 Task: Use the formula "MAXA" in spreadsheet "Project portfolio".
Action: Mouse moved to (736, 90)
Screenshot: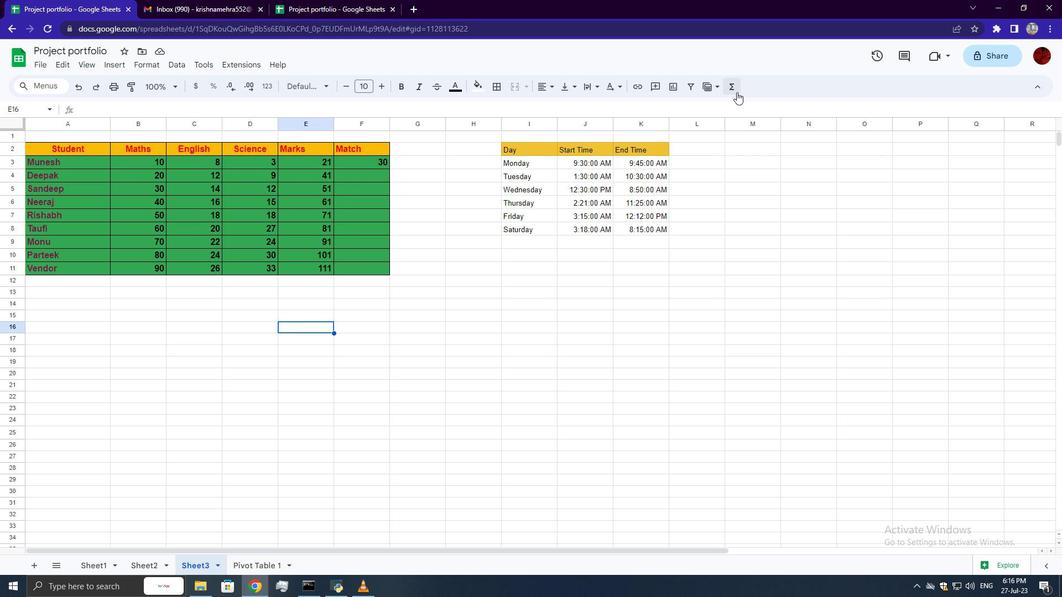 
Action: Mouse pressed left at (736, 90)
Screenshot: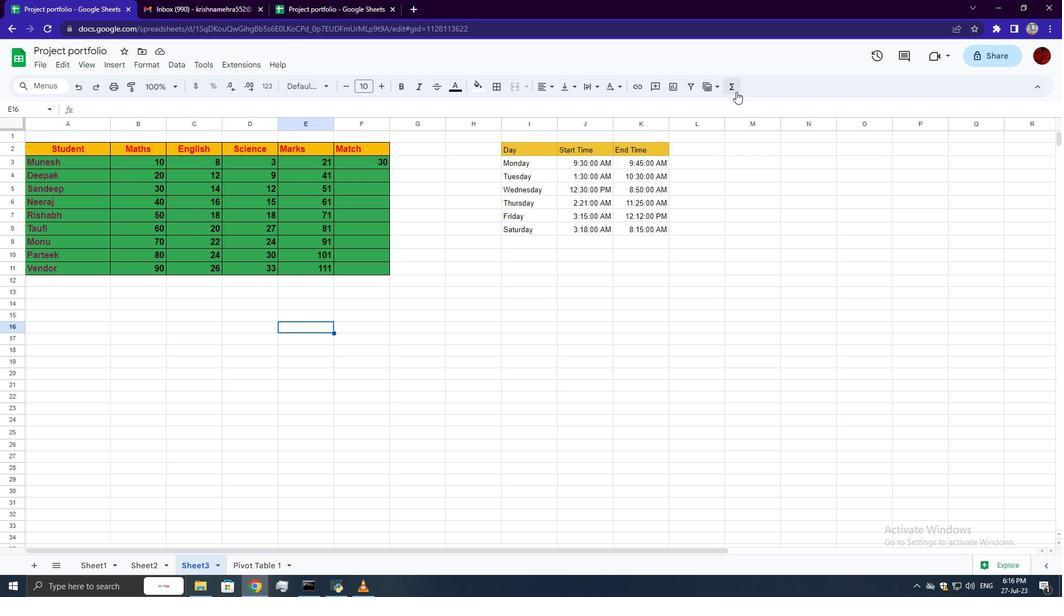 
Action: Mouse moved to (893, 206)
Screenshot: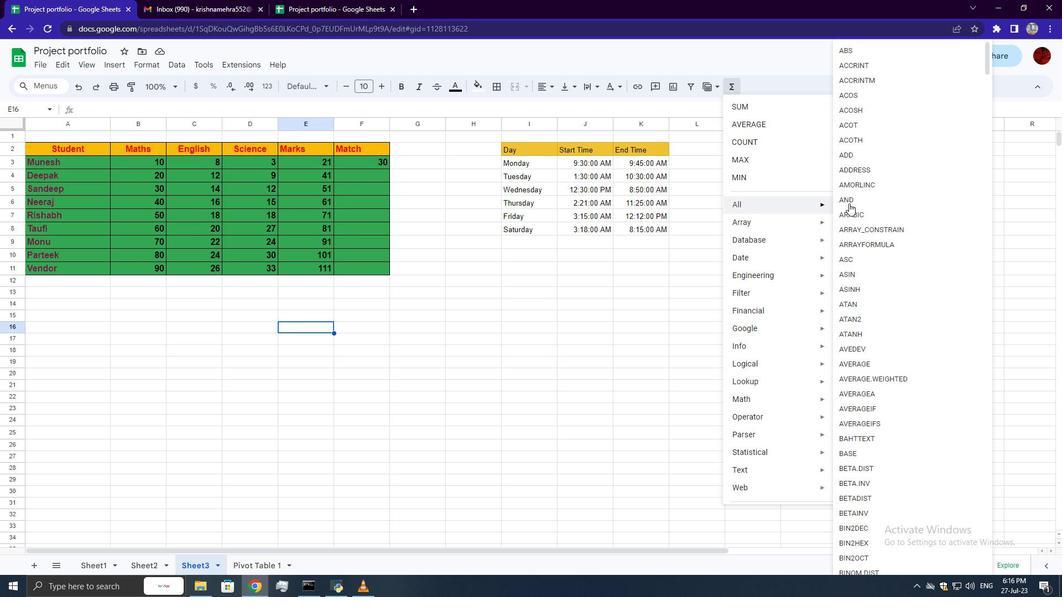 
Action: Mouse scrolled (893, 206) with delta (0, 0)
Screenshot: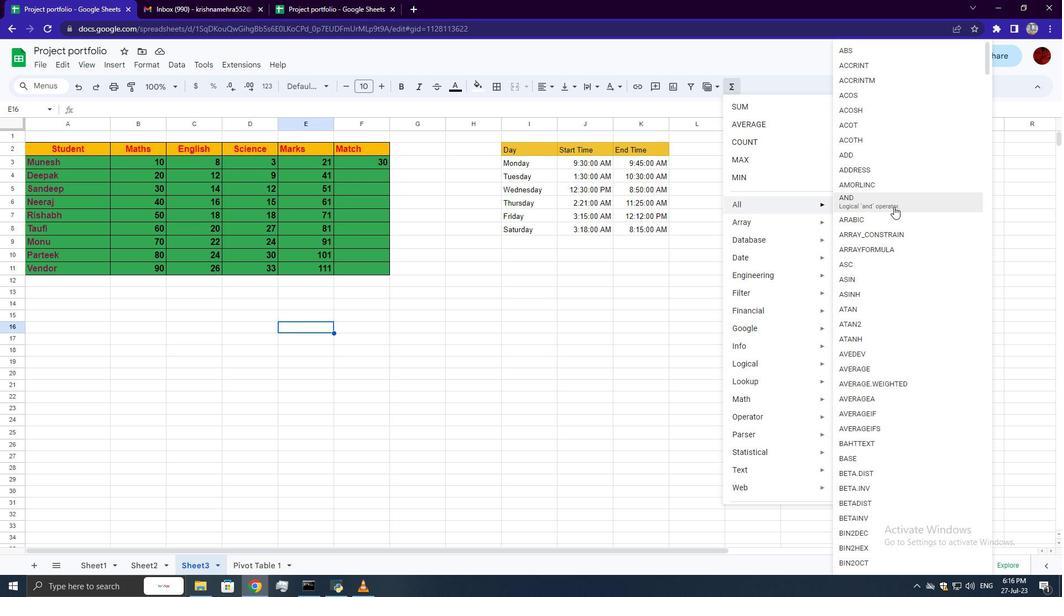 
Action: Mouse scrolled (893, 206) with delta (0, 0)
Screenshot: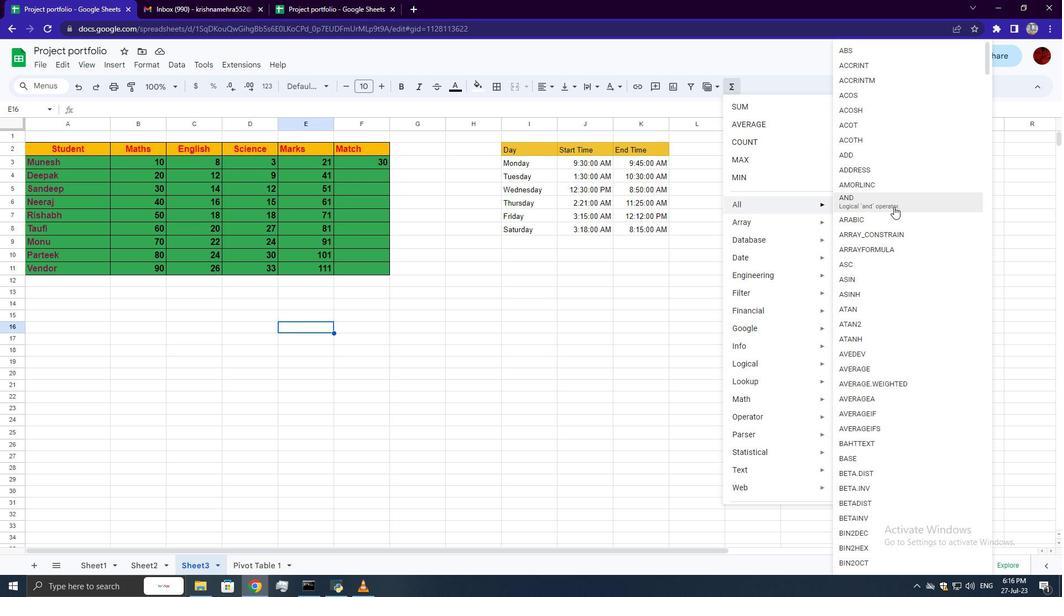 
Action: Mouse scrolled (893, 206) with delta (0, 0)
Screenshot: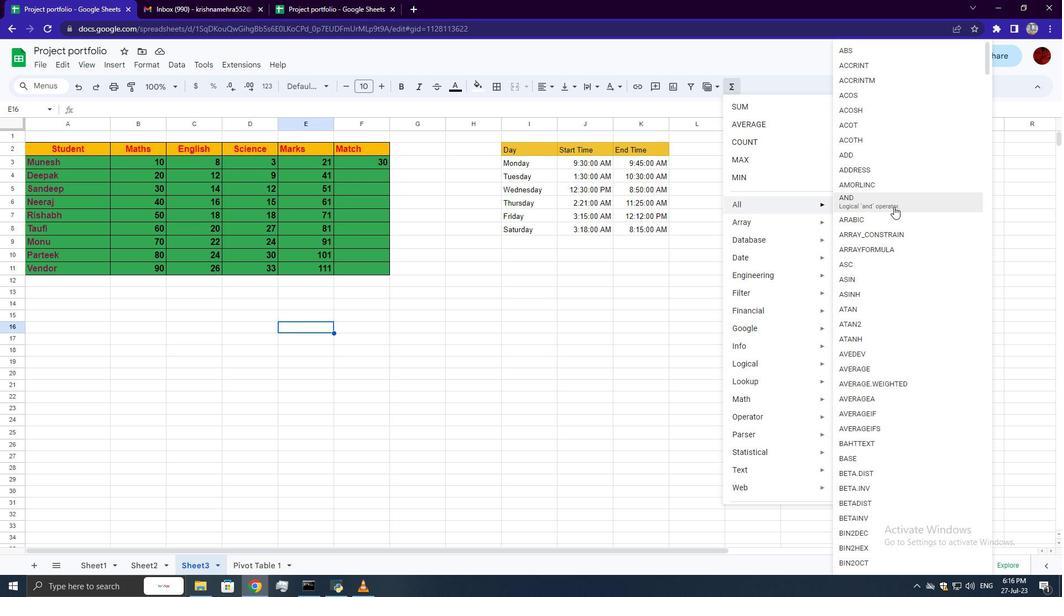 
Action: Mouse scrolled (893, 206) with delta (0, 0)
Screenshot: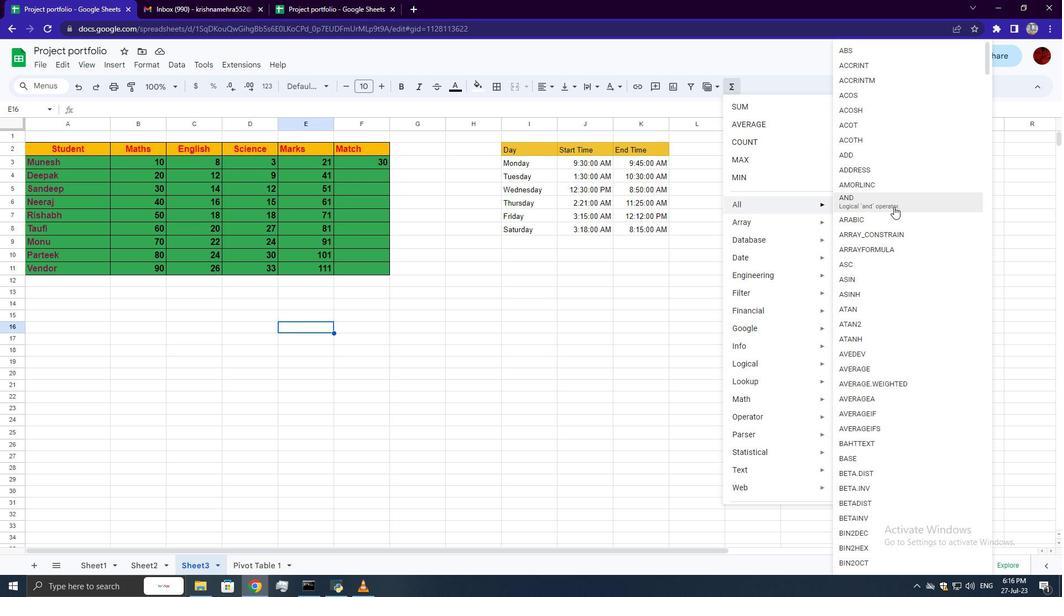 
Action: Mouse scrolled (893, 206) with delta (0, 0)
Screenshot: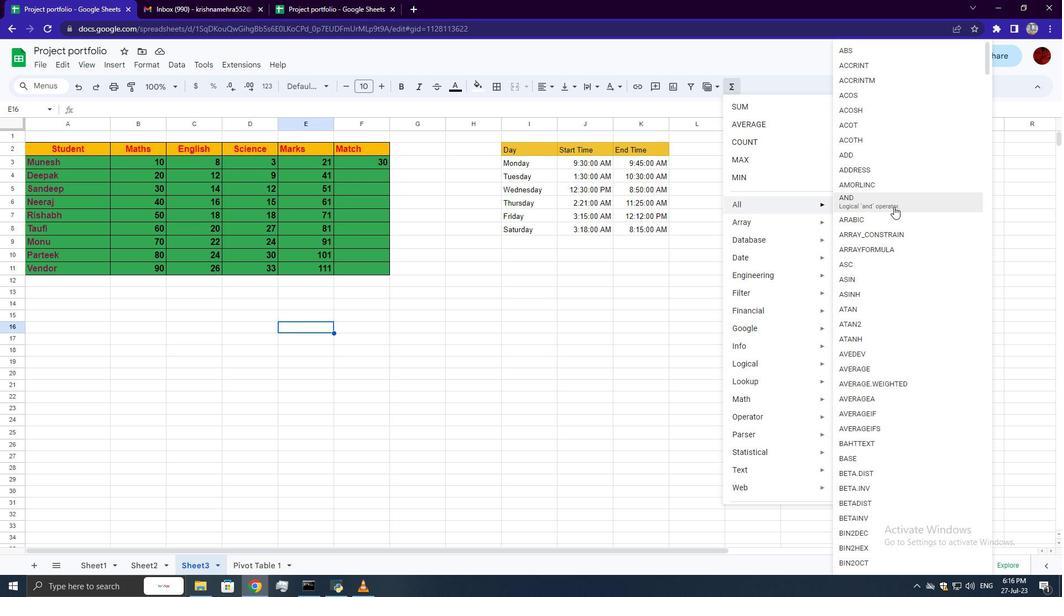 
Action: Mouse scrolled (893, 206) with delta (0, 0)
Screenshot: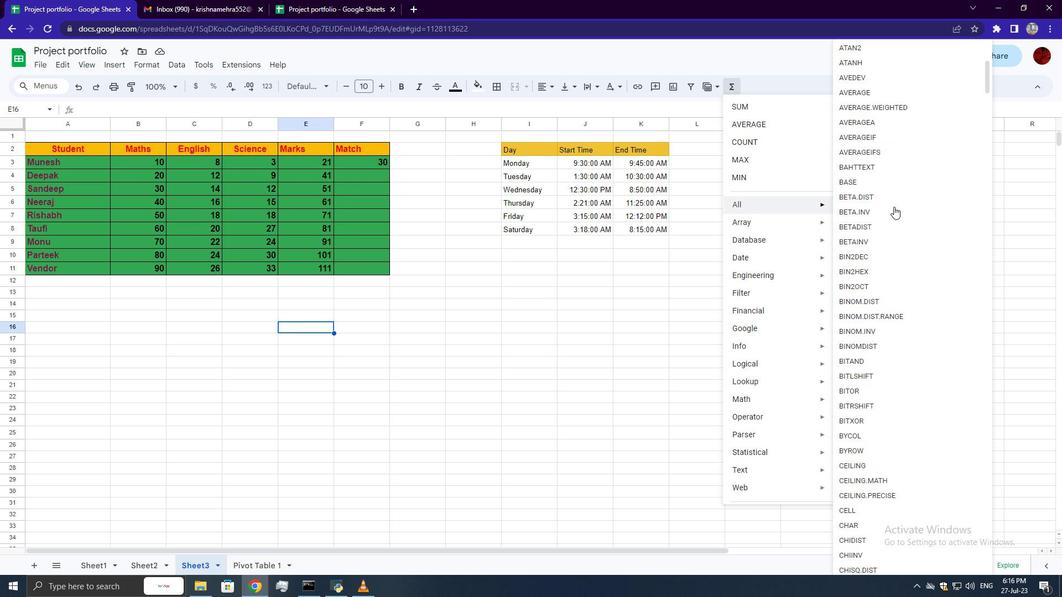 
Action: Mouse scrolled (893, 206) with delta (0, 0)
Screenshot: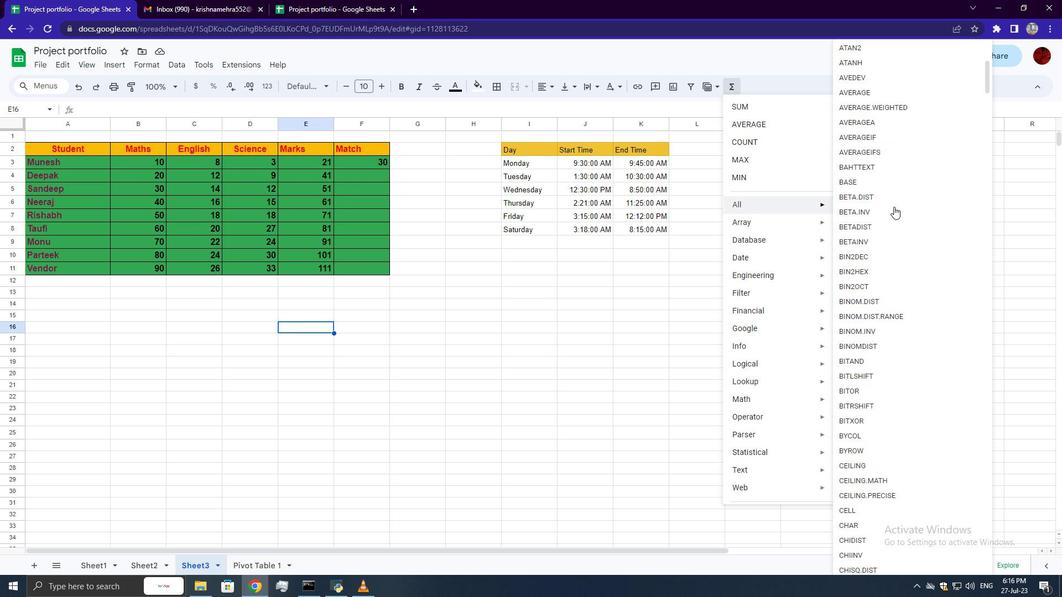 
Action: Mouse scrolled (893, 206) with delta (0, 0)
Screenshot: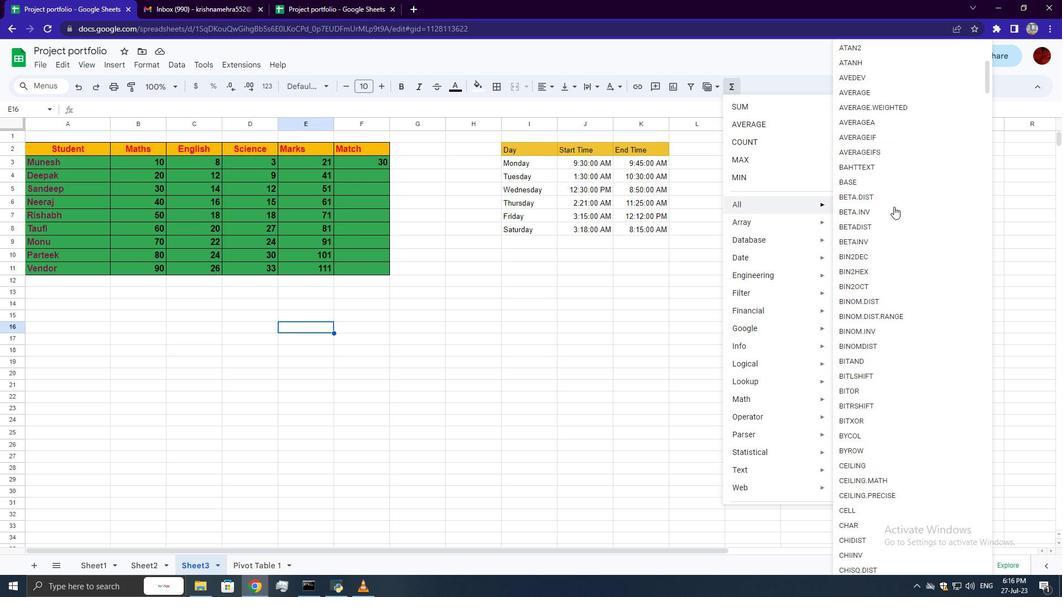 
Action: Mouse scrolled (893, 206) with delta (0, 0)
Screenshot: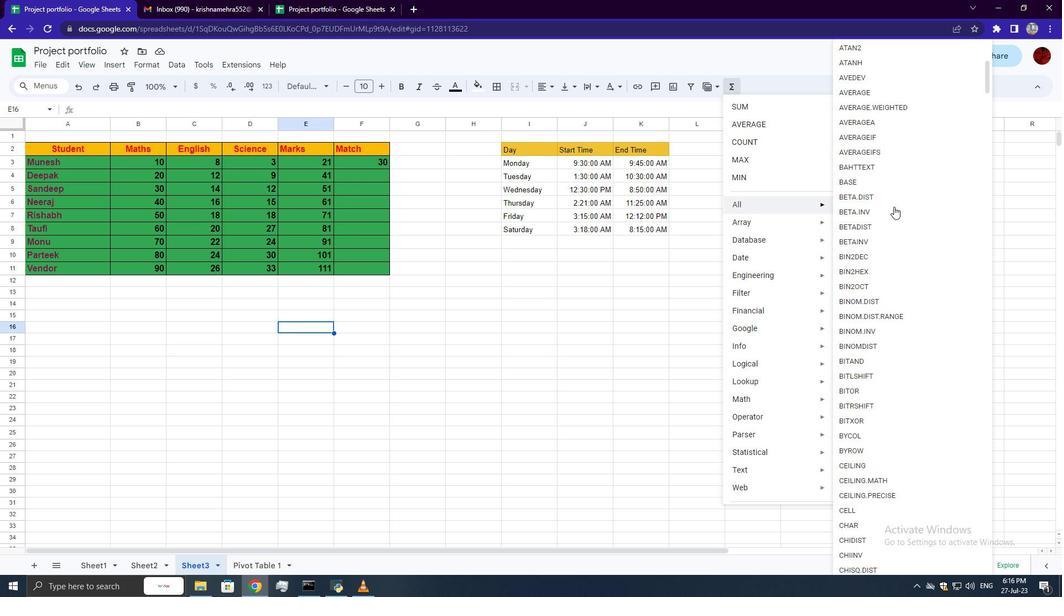 
Action: Mouse scrolled (893, 206) with delta (0, 0)
Screenshot: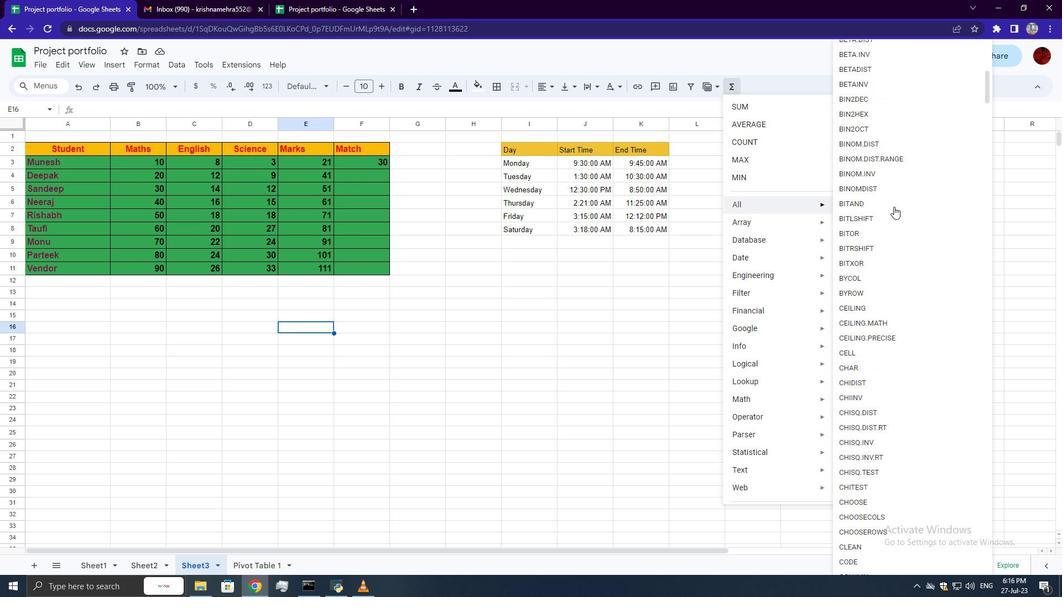 
Action: Mouse scrolled (893, 206) with delta (0, 0)
Screenshot: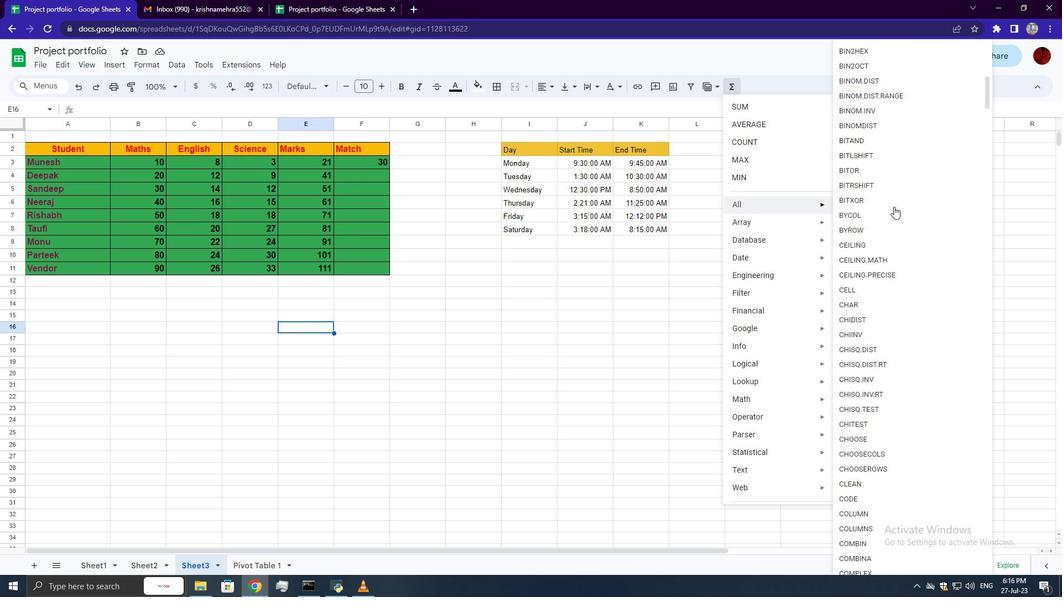 
Action: Mouse scrolled (893, 206) with delta (0, 0)
Screenshot: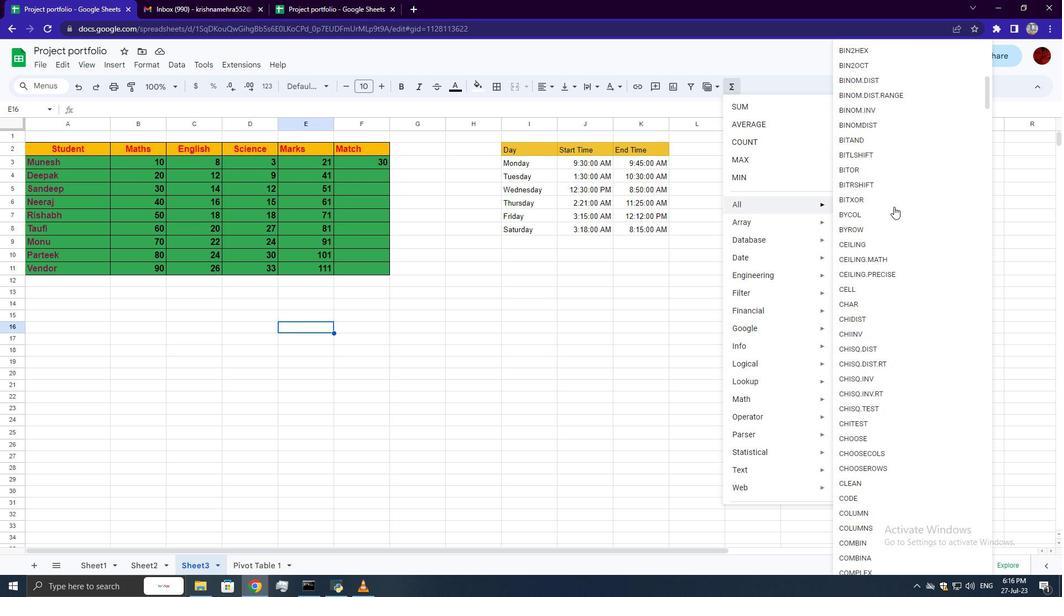 
Action: Mouse scrolled (893, 206) with delta (0, 0)
Screenshot: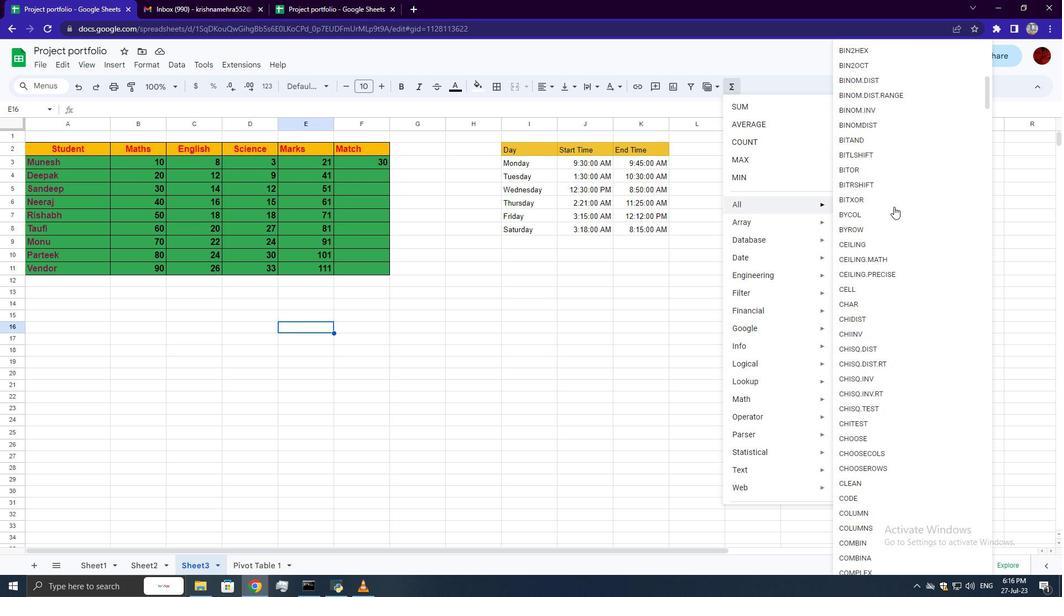 
Action: Mouse scrolled (893, 206) with delta (0, 0)
Screenshot: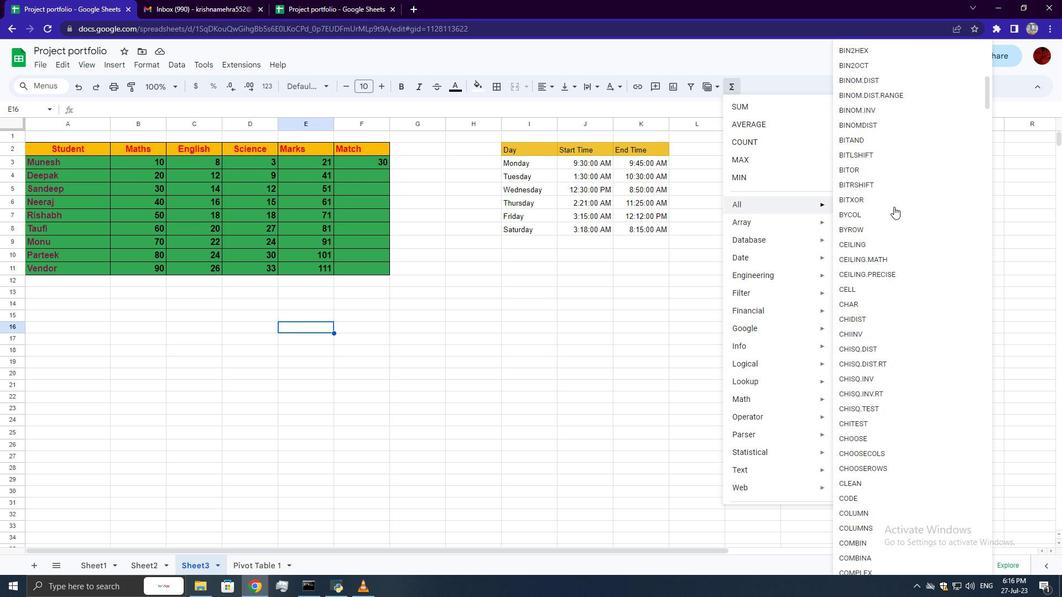 
Action: Mouse scrolled (893, 206) with delta (0, 0)
Screenshot: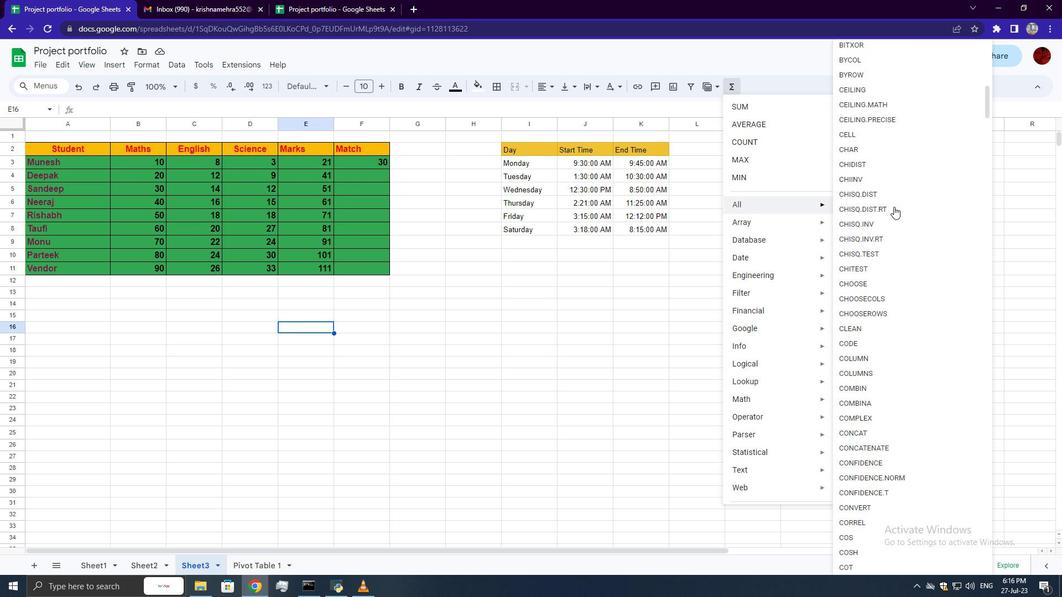 
Action: Mouse scrolled (893, 206) with delta (0, 0)
Screenshot: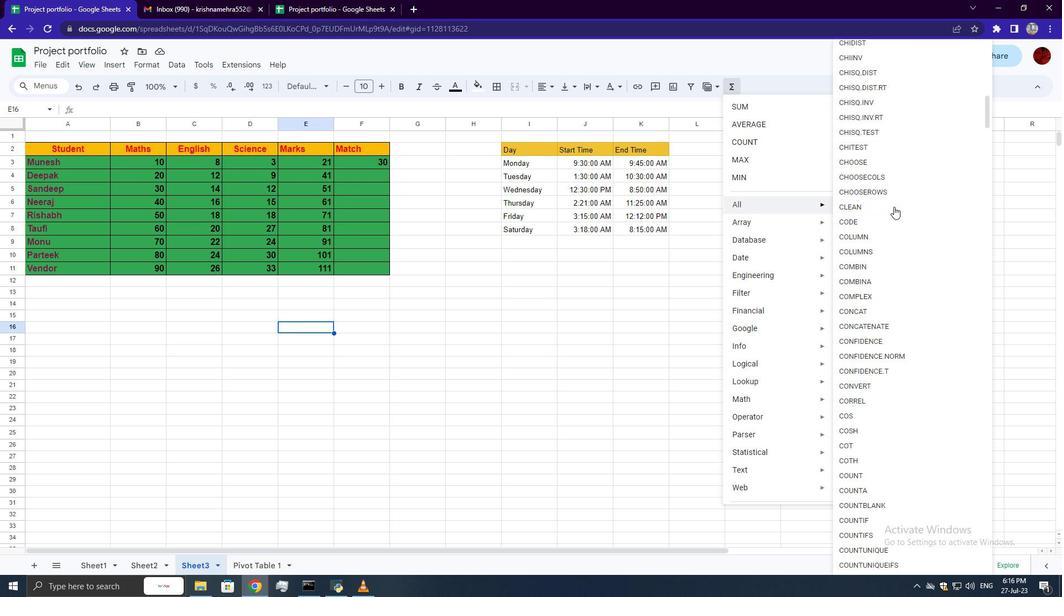 
Action: Mouse scrolled (893, 206) with delta (0, 0)
Screenshot: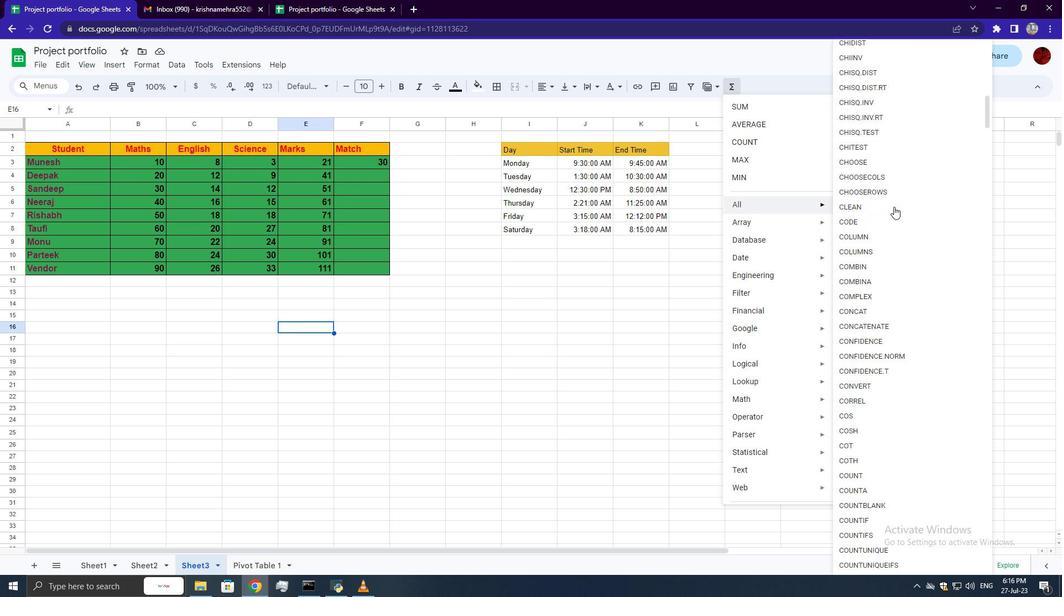 
Action: Mouse scrolled (893, 206) with delta (0, 0)
Screenshot: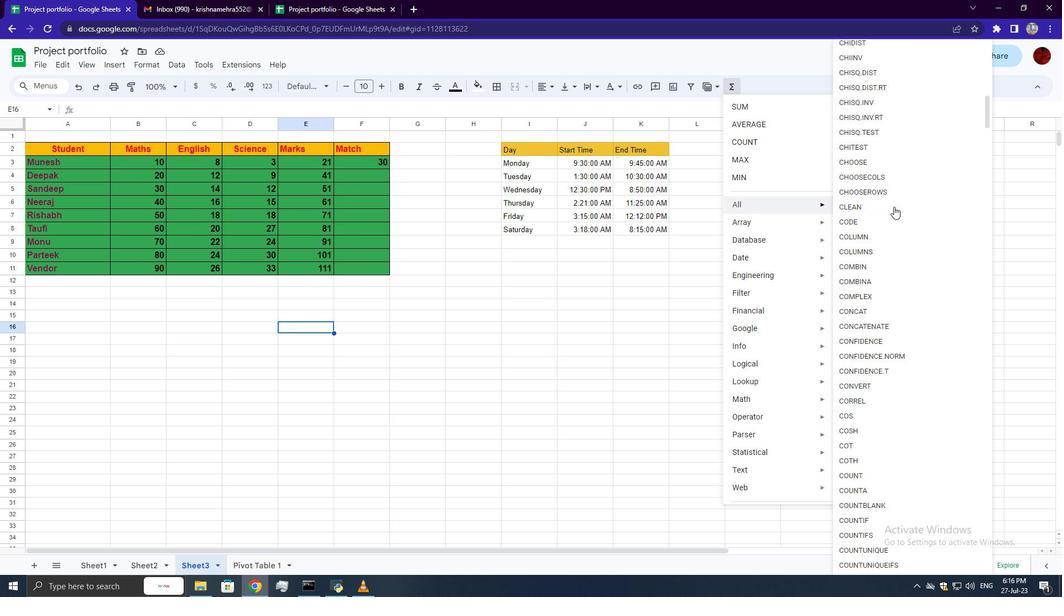 
Action: Mouse scrolled (893, 206) with delta (0, 0)
Screenshot: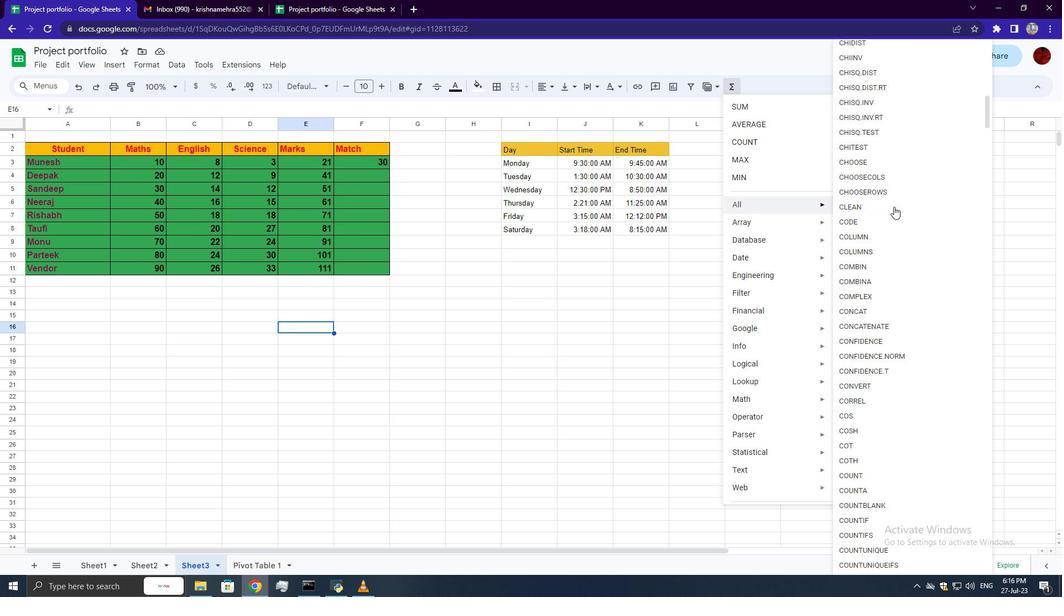 
Action: Mouse scrolled (893, 206) with delta (0, 0)
Screenshot: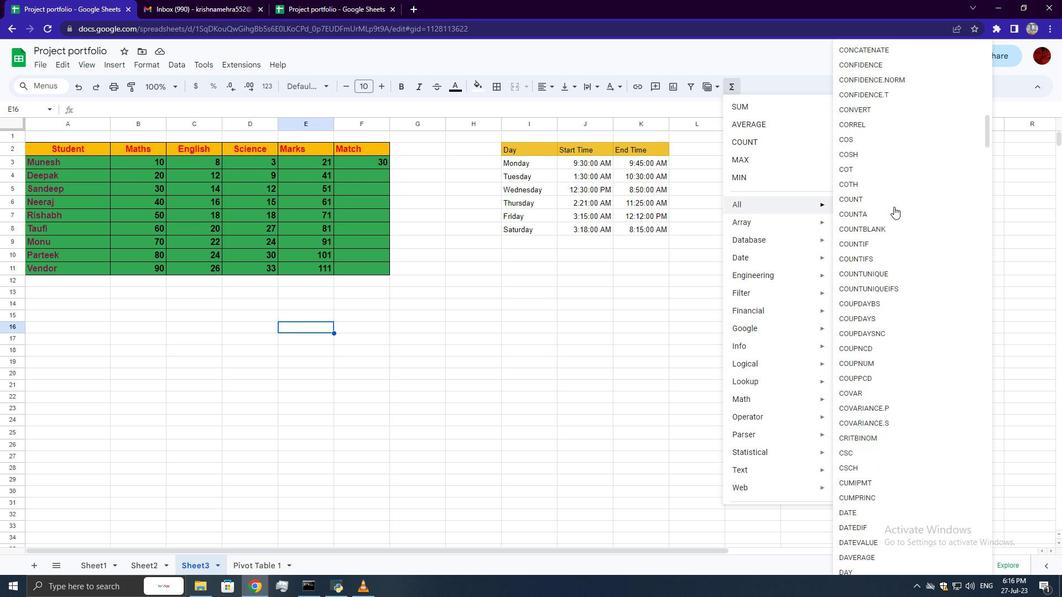 
Action: Mouse scrolled (893, 206) with delta (0, 0)
Screenshot: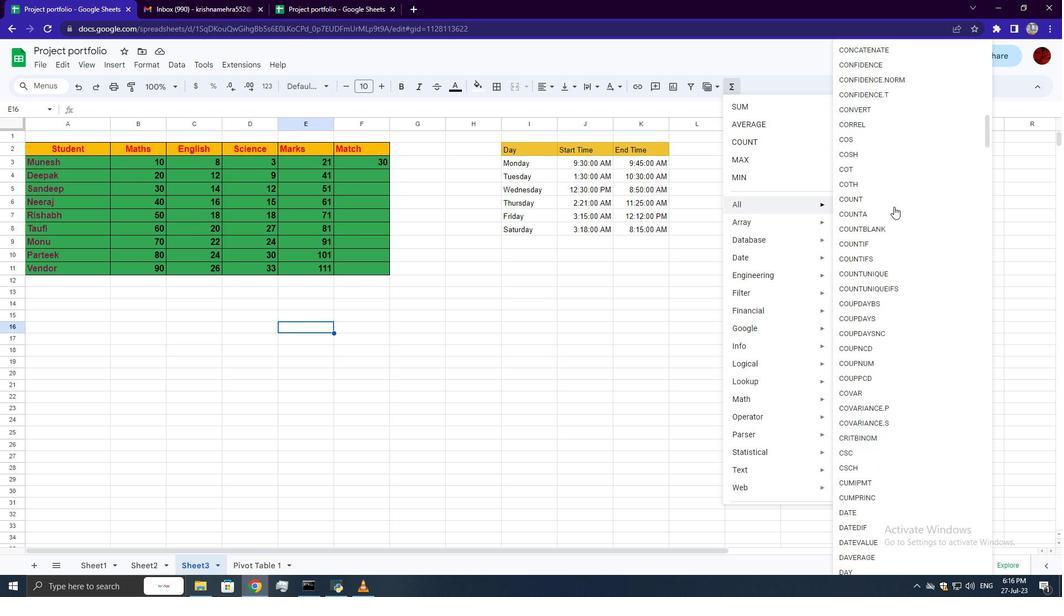 
Action: Mouse scrolled (893, 206) with delta (0, 0)
Screenshot: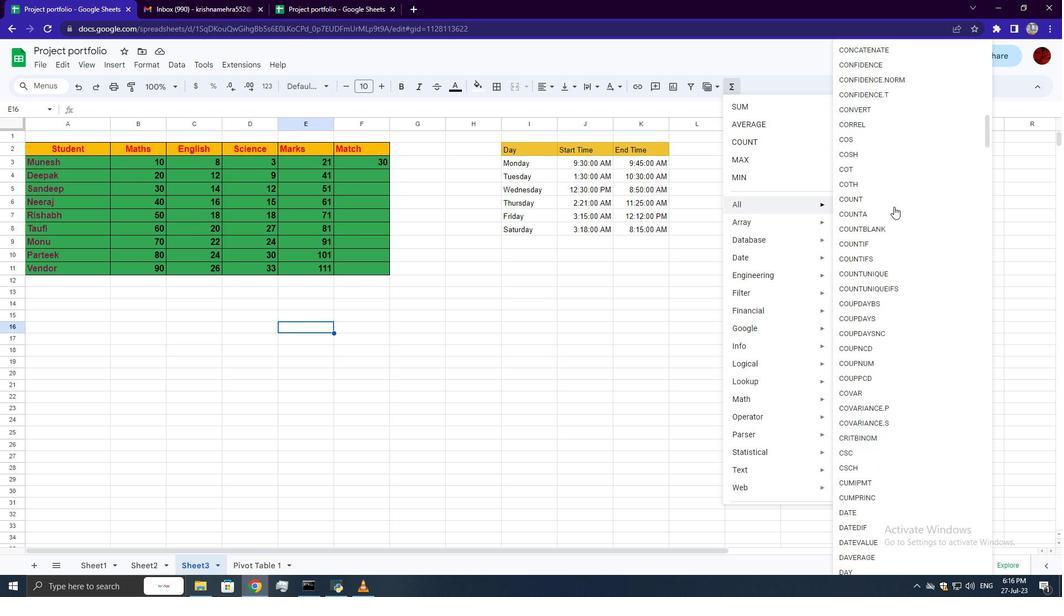 
Action: Mouse scrolled (893, 206) with delta (0, 0)
Screenshot: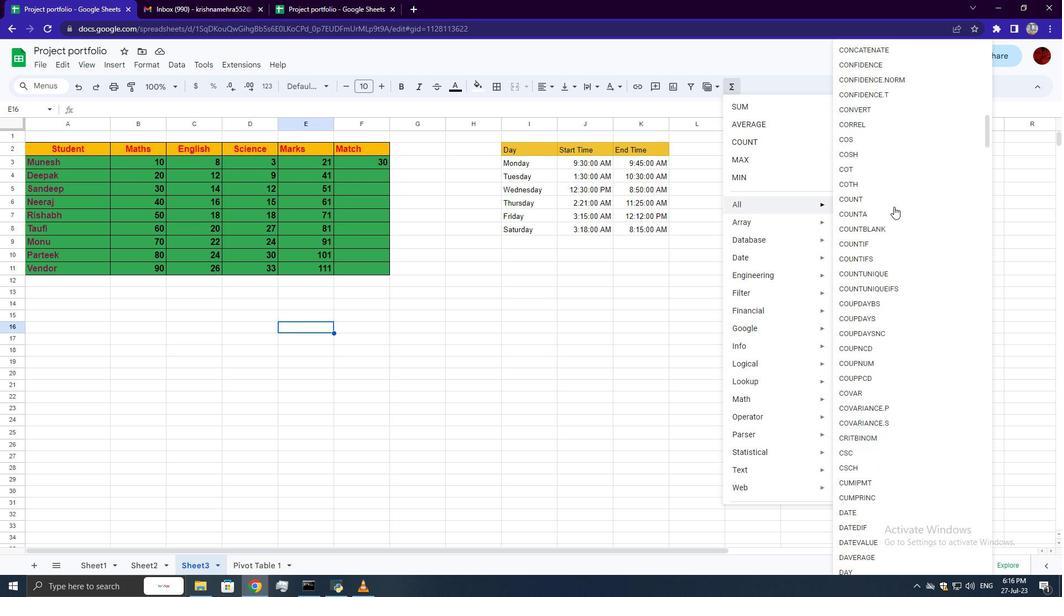 
Action: Mouse scrolled (893, 206) with delta (0, 0)
Screenshot: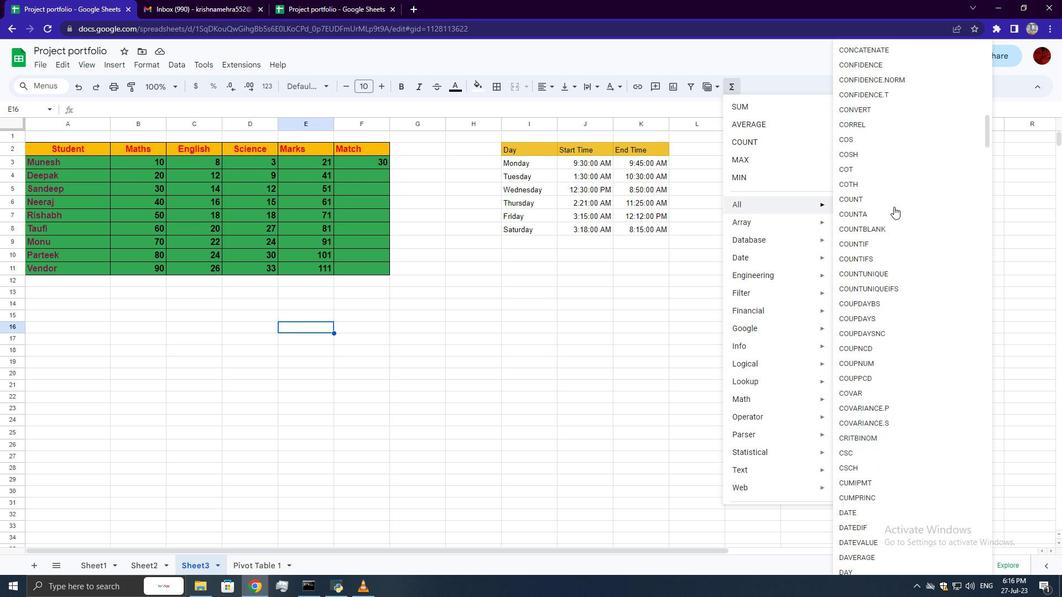 
Action: Mouse scrolled (893, 206) with delta (0, 0)
Screenshot: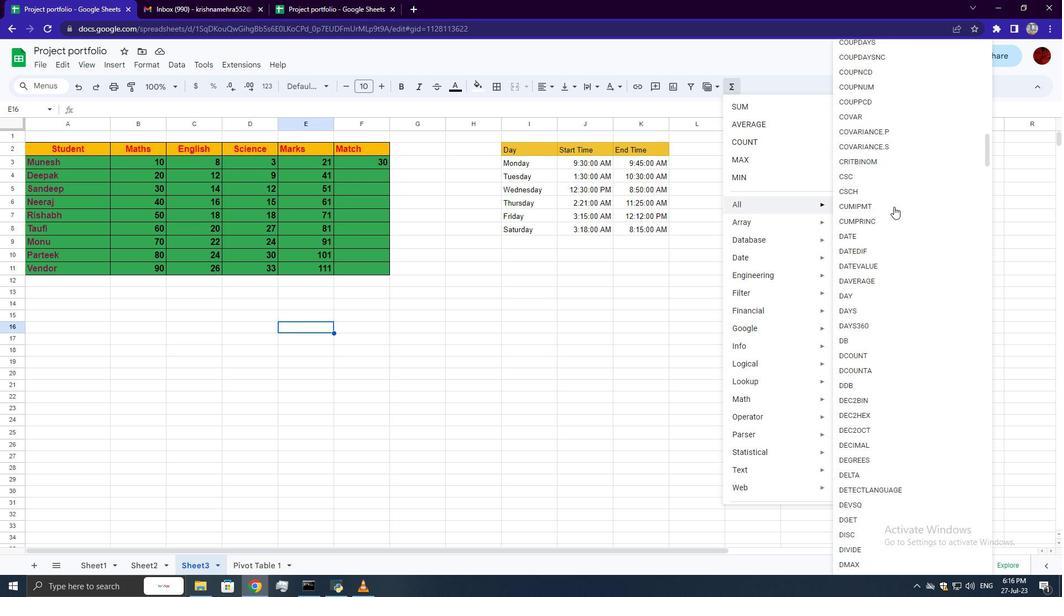 
Action: Mouse scrolled (893, 206) with delta (0, 0)
Screenshot: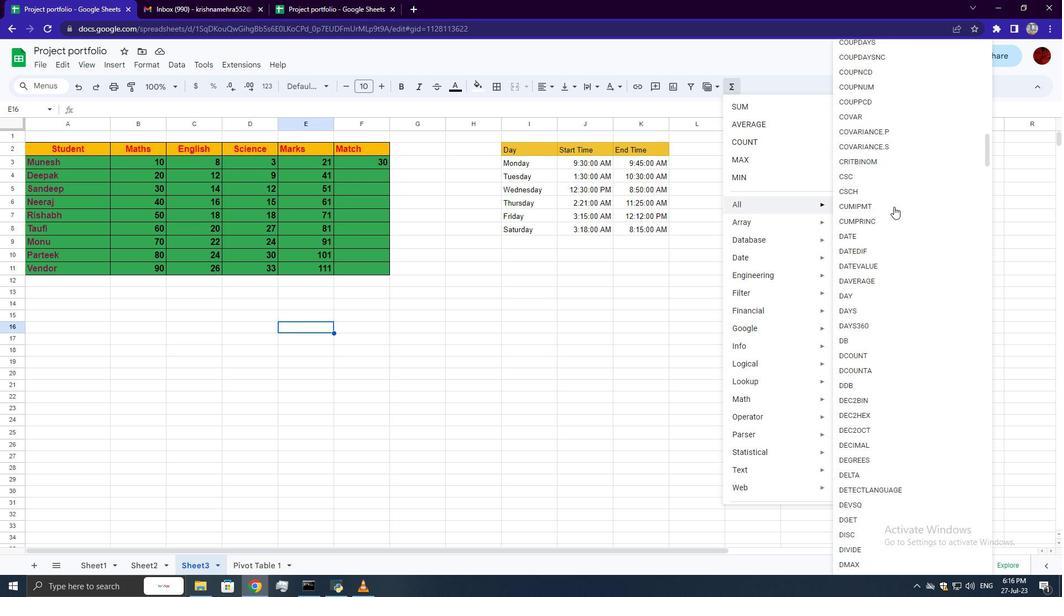 
Action: Mouse scrolled (893, 206) with delta (0, 0)
Screenshot: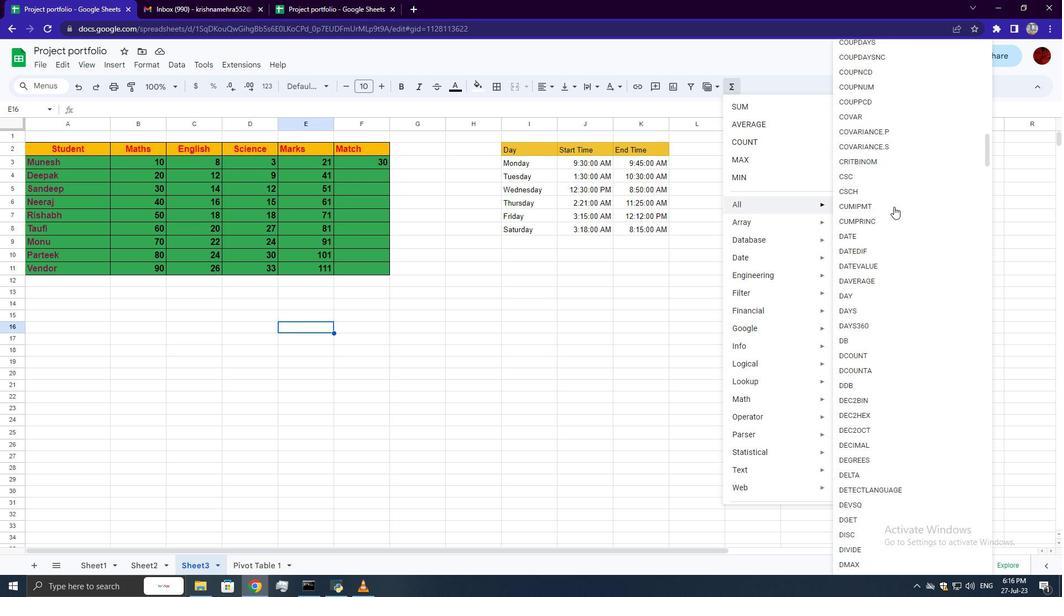 
Action: Mouse scrolled (893, 206) with delta (0, 0)
Screenshot: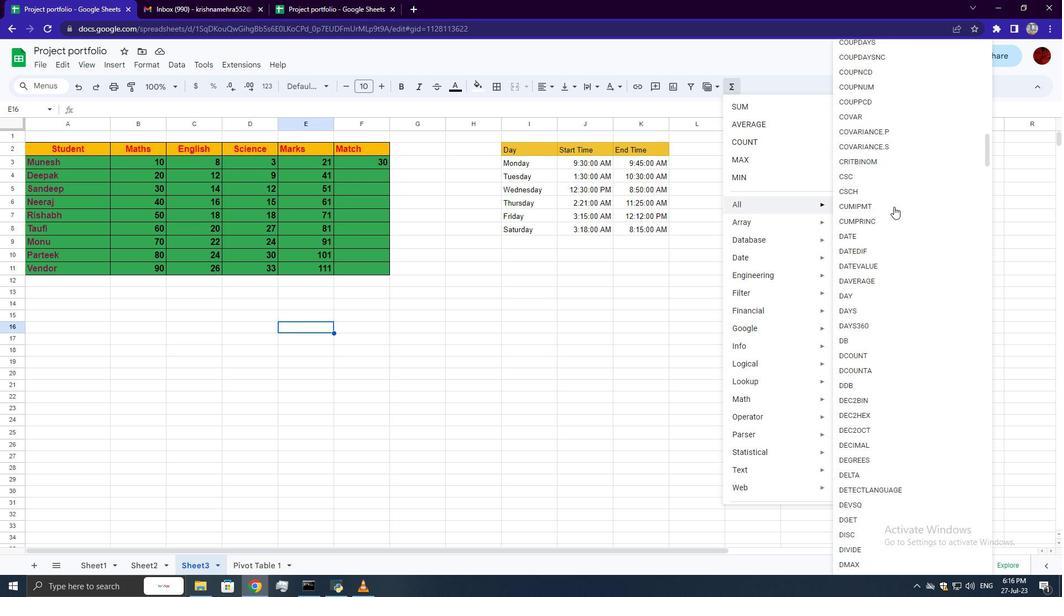 
Action: Mouse scrolled (893, 206) with delta (0, 0)
Screenshot: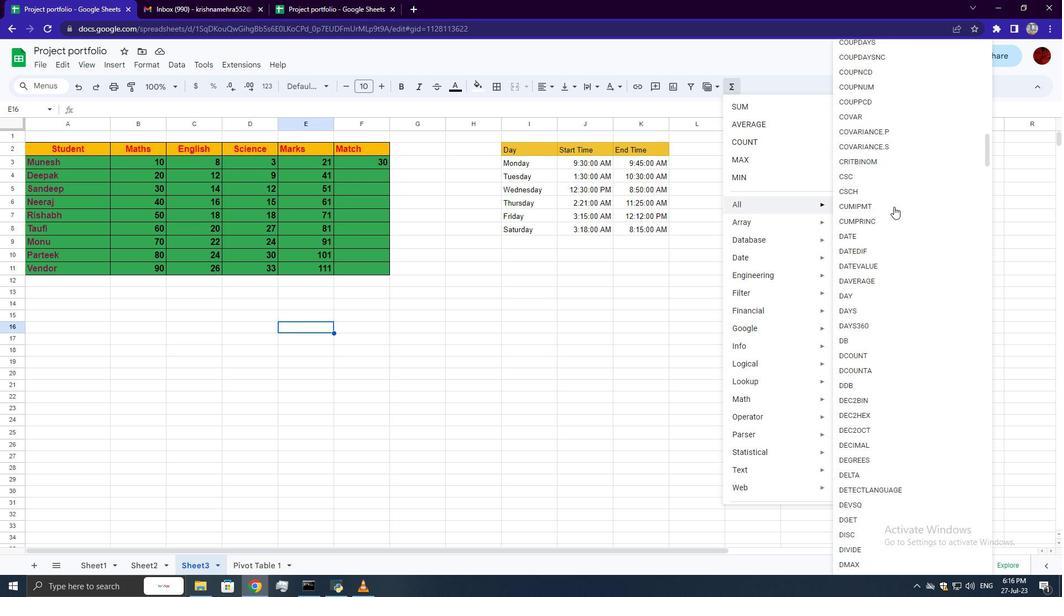 
Action: Mouse scrolled (893, 206) with delta (0, 0)
Screenshot: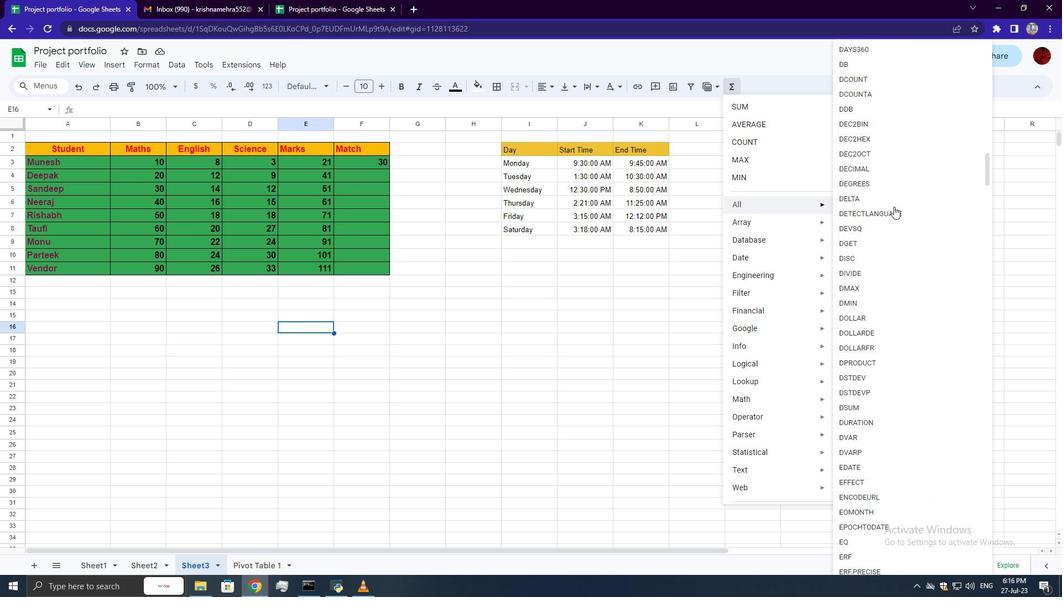 
Action: Mouse scrolled (893, 206) with delta (0, 0)
Screenshot: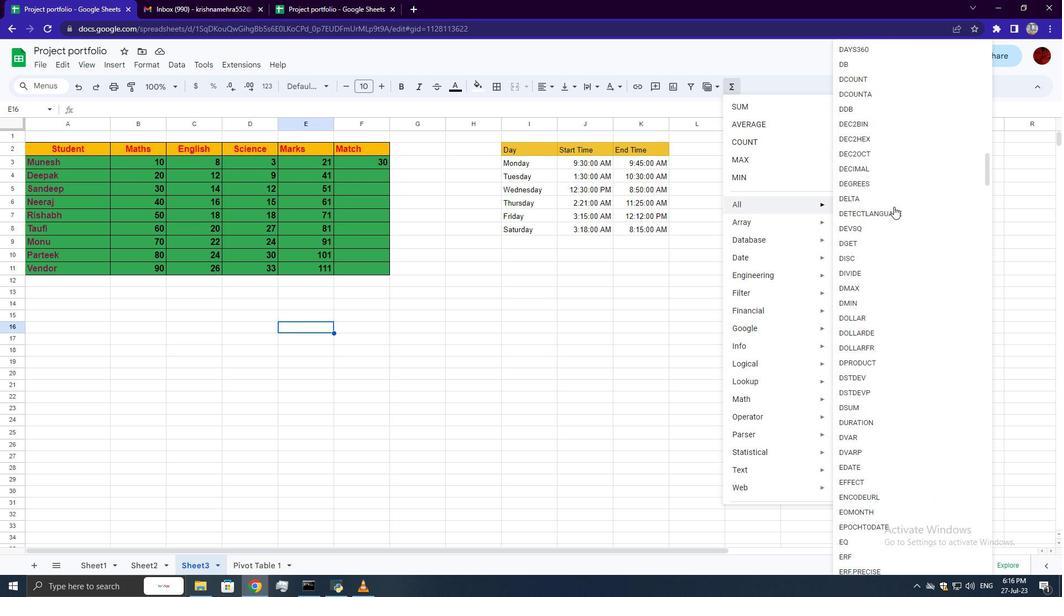 
Action: Mouse scrolled (893, 206) with delta (0, 0)
Screenshot: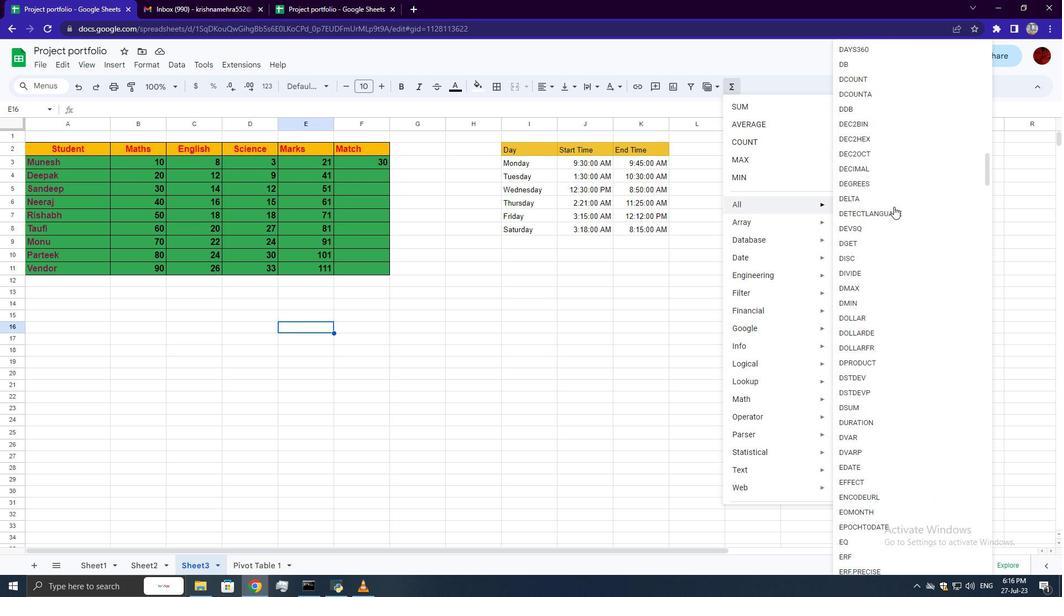 
Action: Mouse scrolled (893, 206) with delta (0, 0)
Screenshot: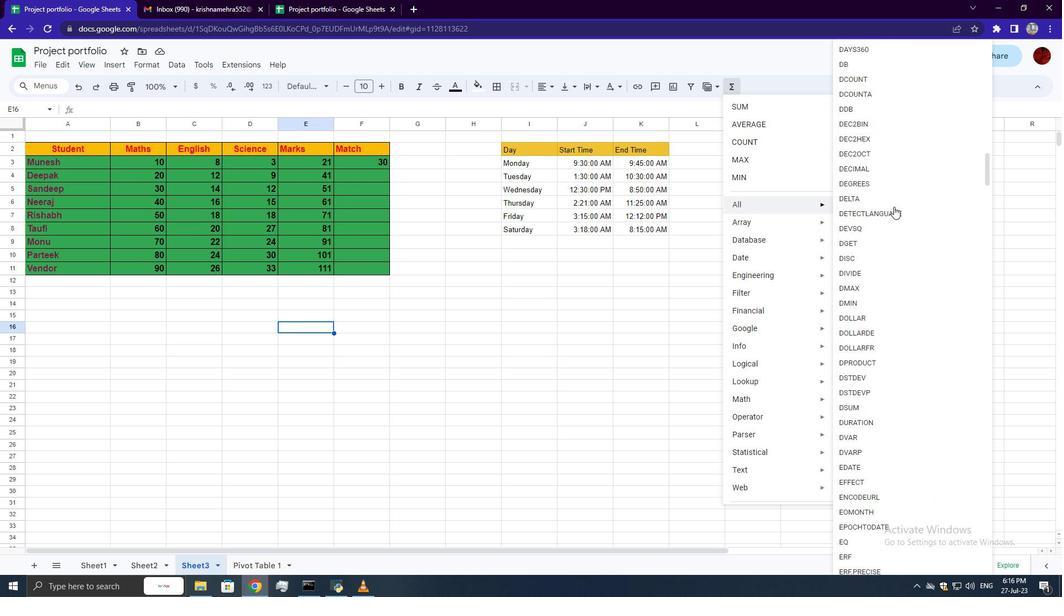 
Action: Mouse scrolled (893, 206) with delta (0, 0)
Screenshot: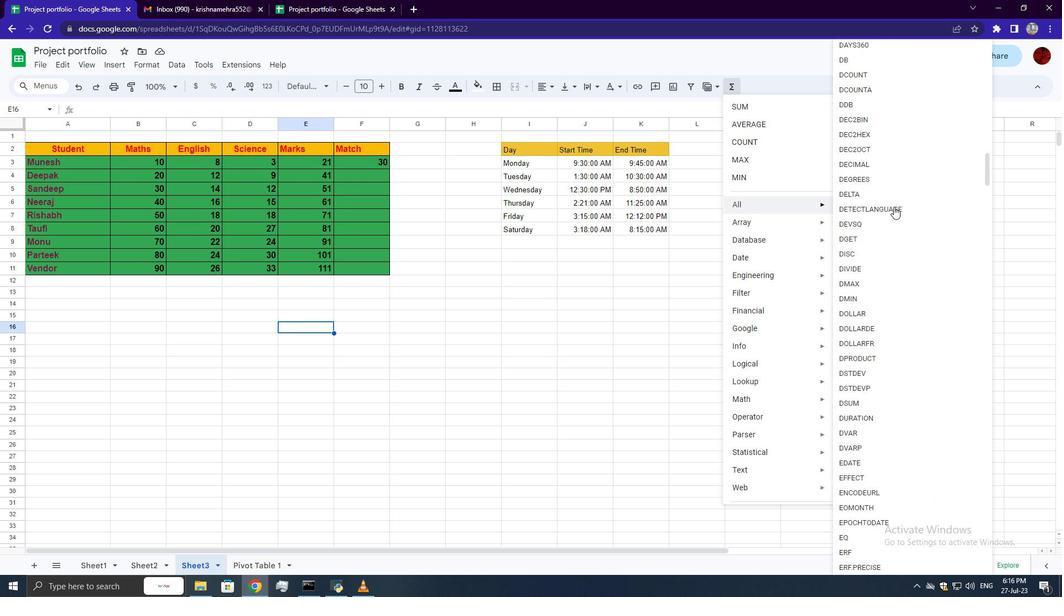 
Action: Mouse scrolled (893, 206) with delta (0, 0)
Screenshot: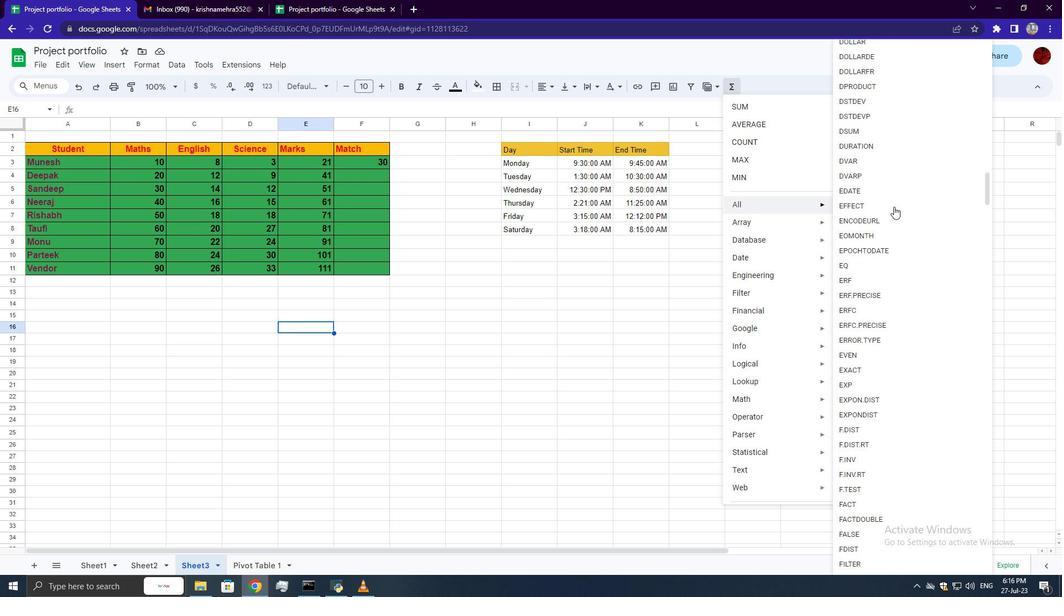 
Action: Mouse scrolled (893, 206) with delta (0, 0)
Screenshot: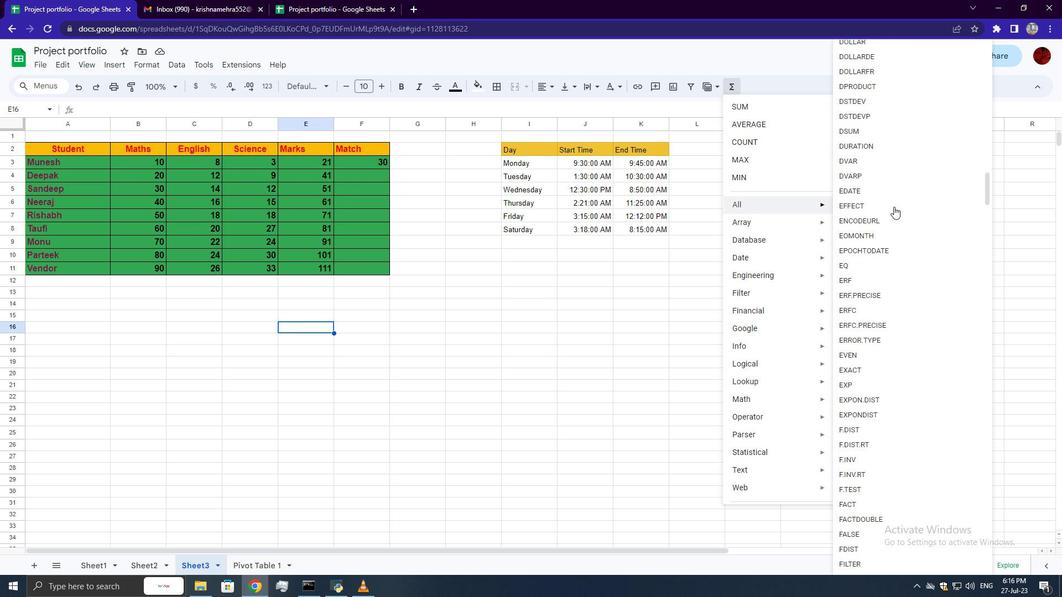 
Action: Mouse scrolled (893, 206) with delta (0, 0)
Screenshot: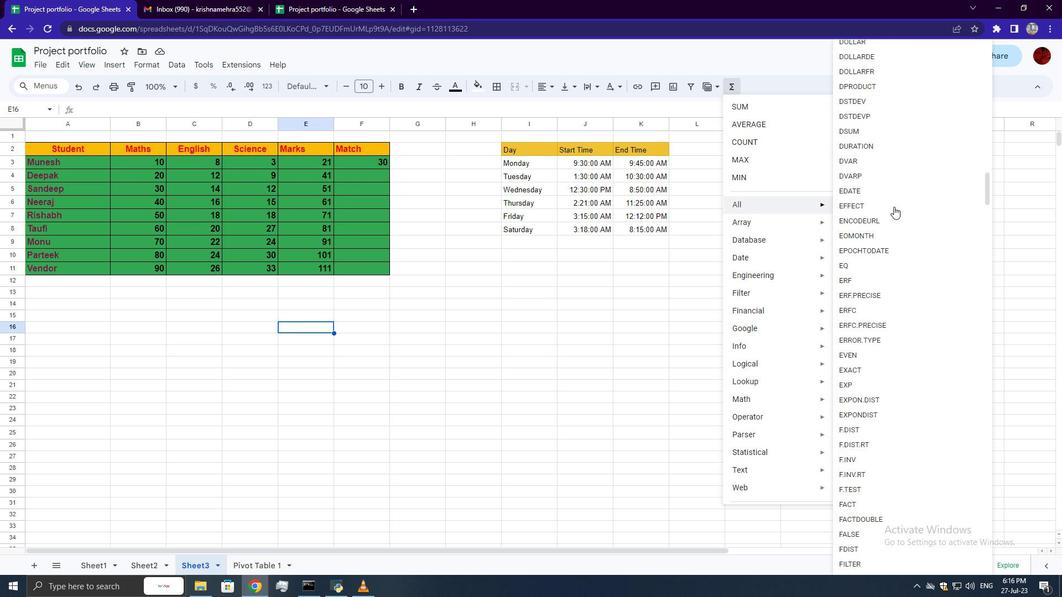 
Action: Mouse scrolled (893, 206) with delta (0, 0)
Screenshot: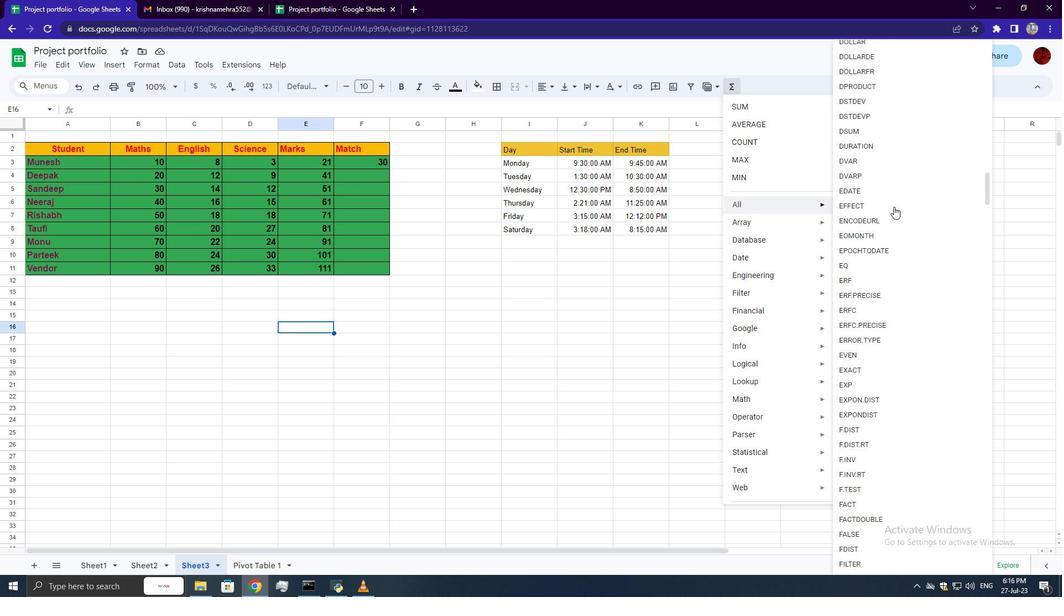 
Action: Mouse scrolled (893, 206) with delta (0, 0)
Screenshot: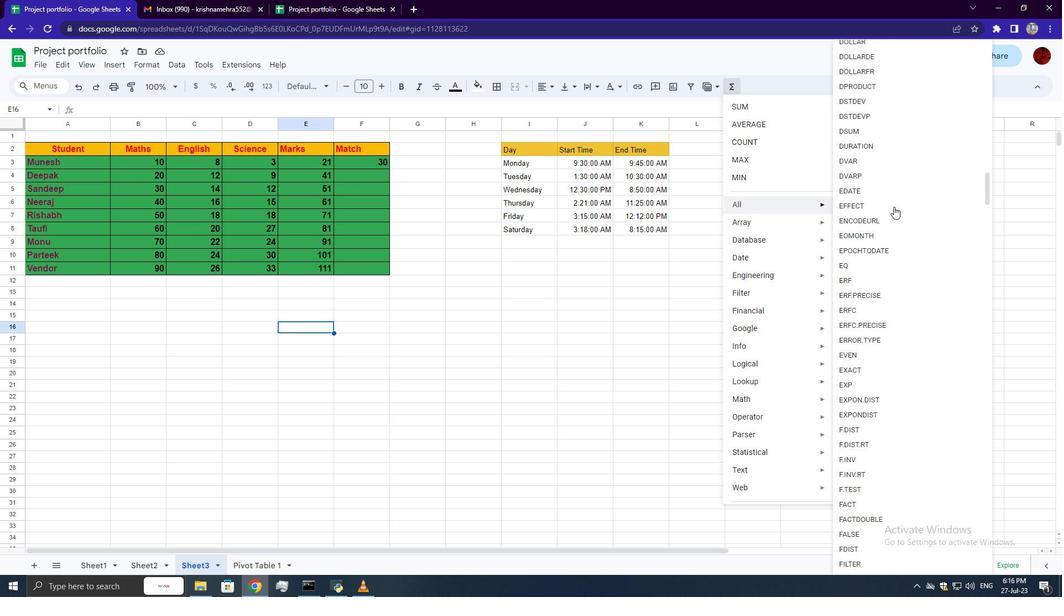 
Action: Mouse scrolled (893, 206) with delta (0, 0)
Screenshot: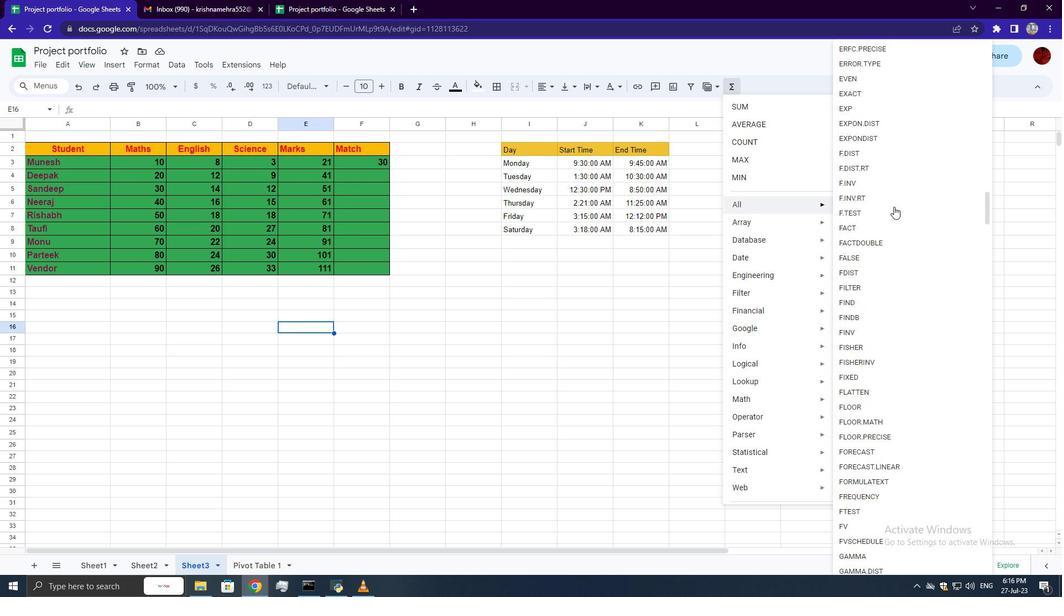 
Action: Mouse scrolled (893, 206) with delta (0, 0)
Screenshot: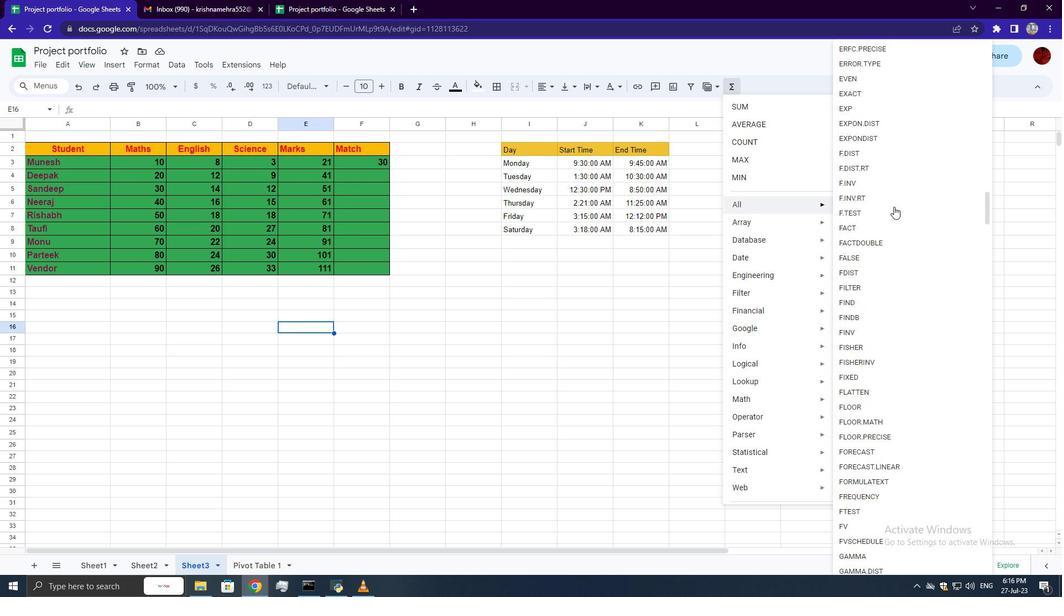 
Action: Mouse scrolled (893, 206) with delta (0, 0)
Screenshot: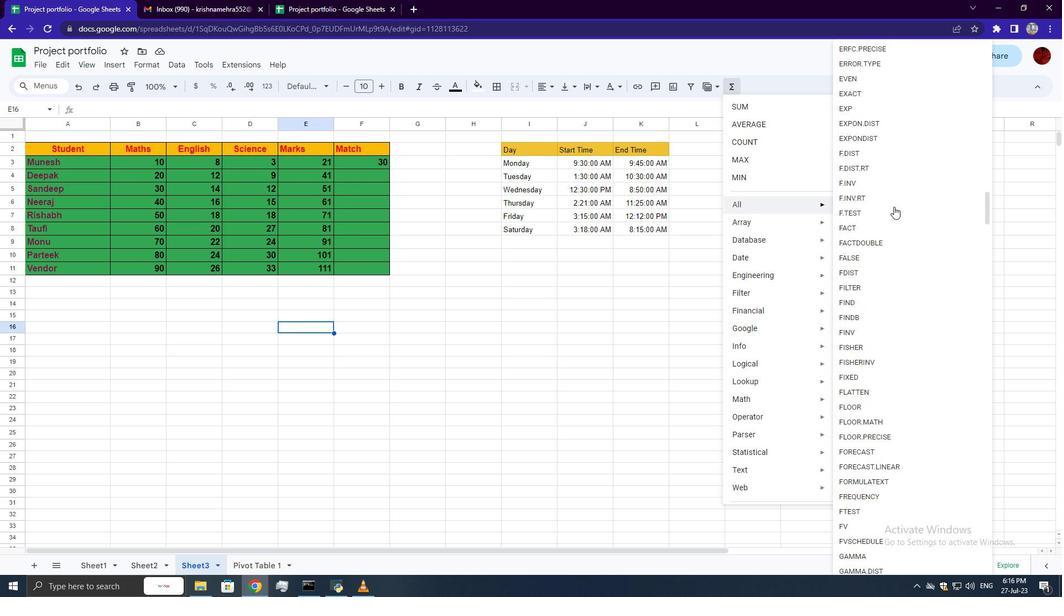 
Action: Mouse scrolled (893, 206) with delta (0, 0)
Screenshot: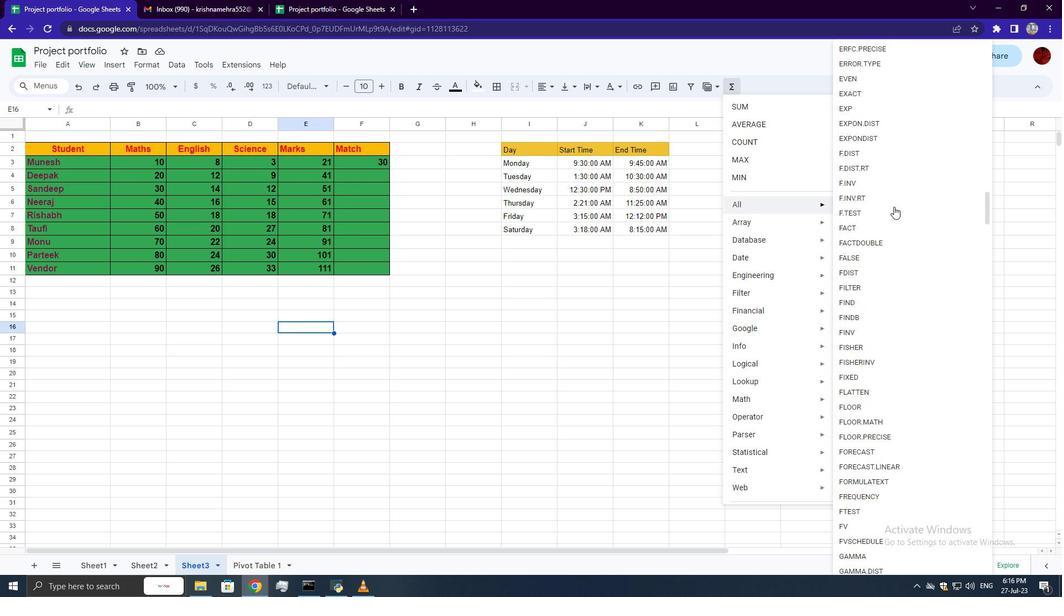 
Action: Mouse scrolled (893, 206) with delta (0, 0)
Screenshot: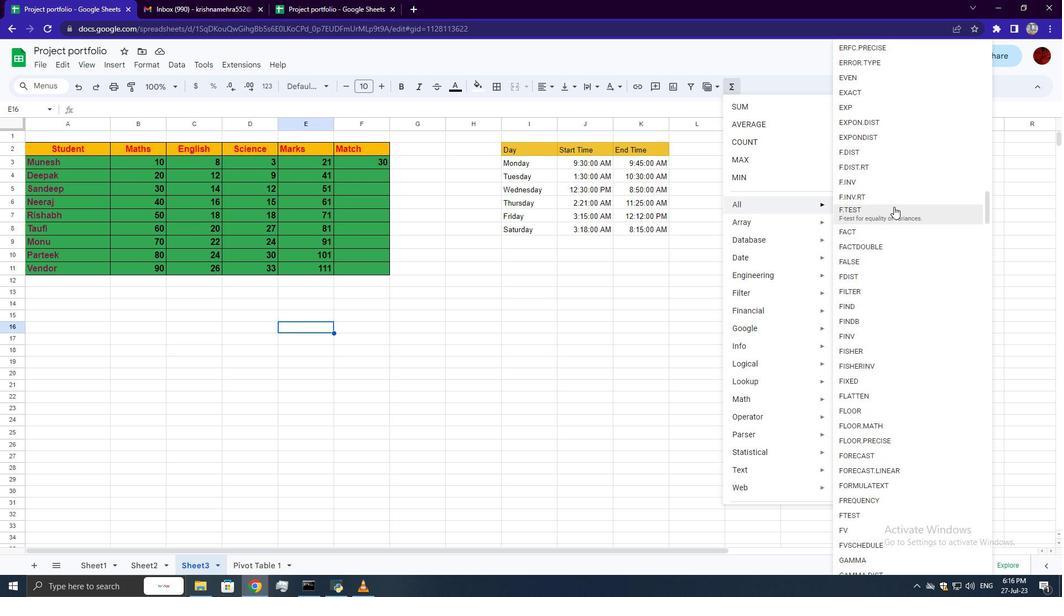 
Action: Mouse scrolled (893, 206) with delta (0, 0)
Screenshot: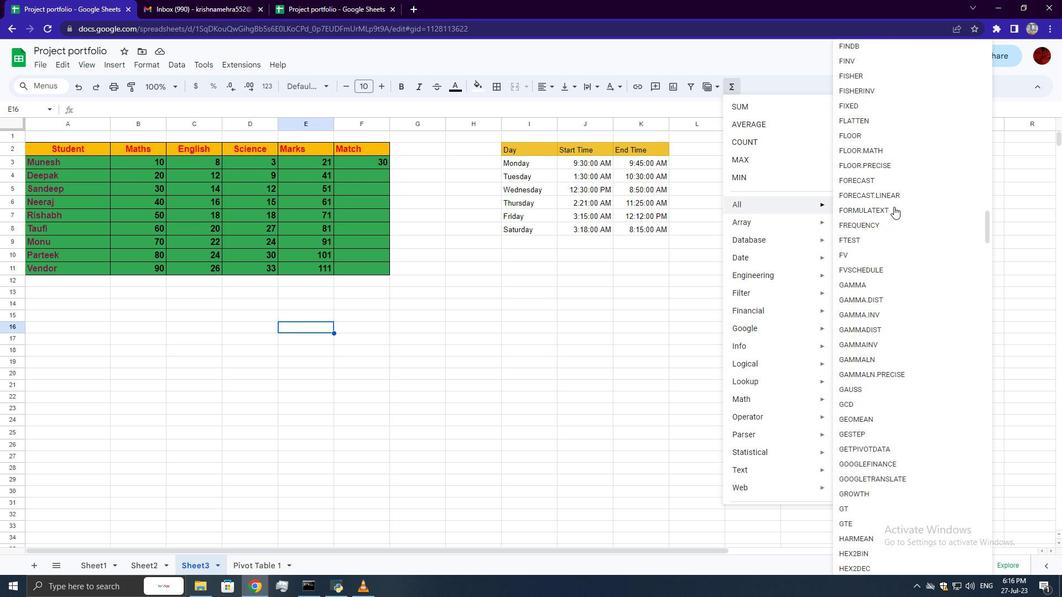 
Action: Mouse scrolled (893, 206) with delta (0, 0)
Screenshot: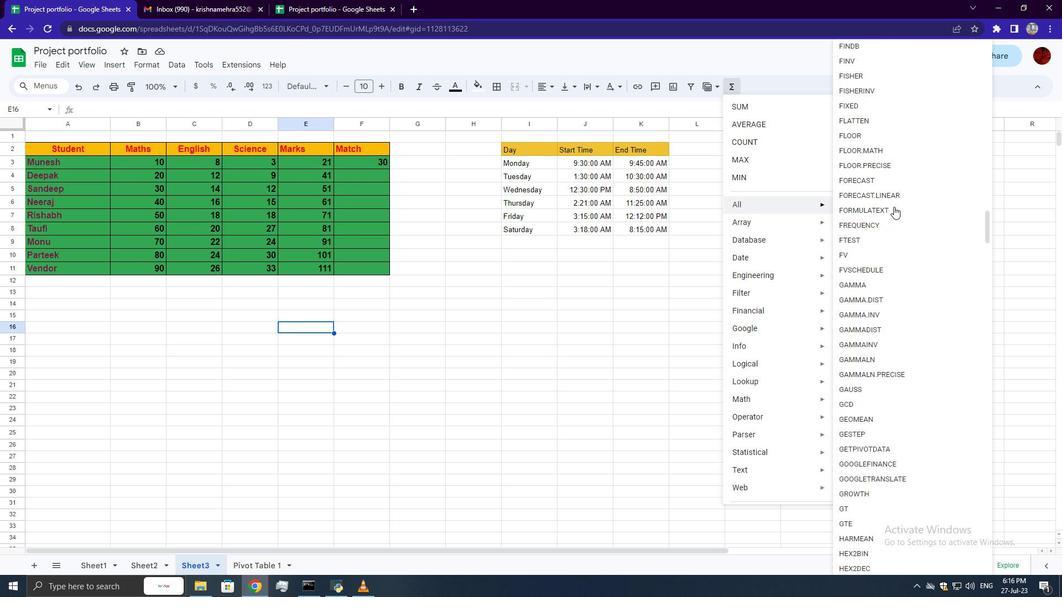 
Action: Mouse scrolled (893, 206) with delta (0, 0)
Screenshot: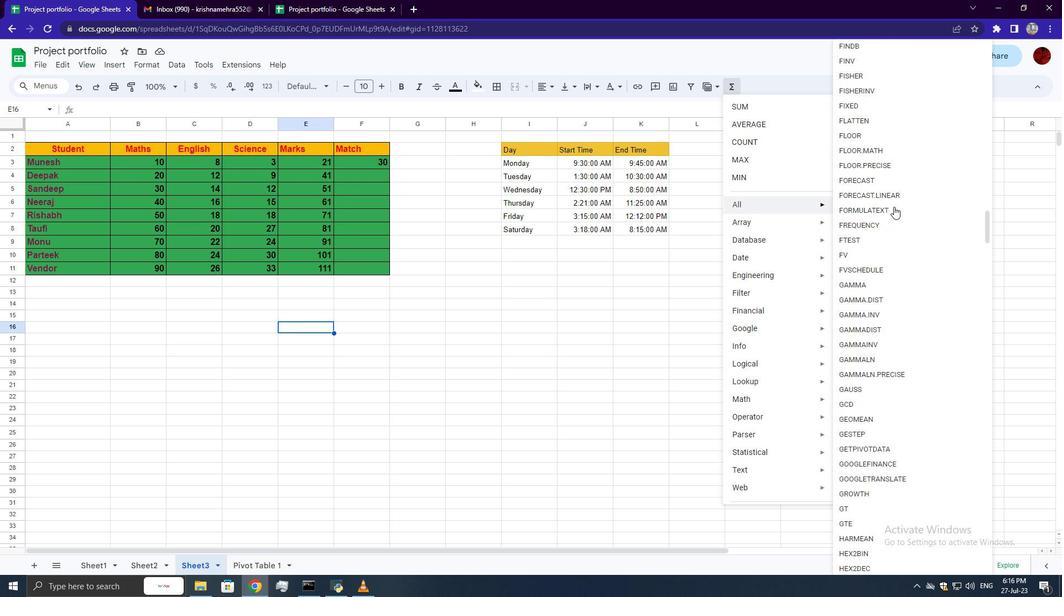 
Action: Mouse scrolled (893, 206) with delta (0, 0)
Screenshot: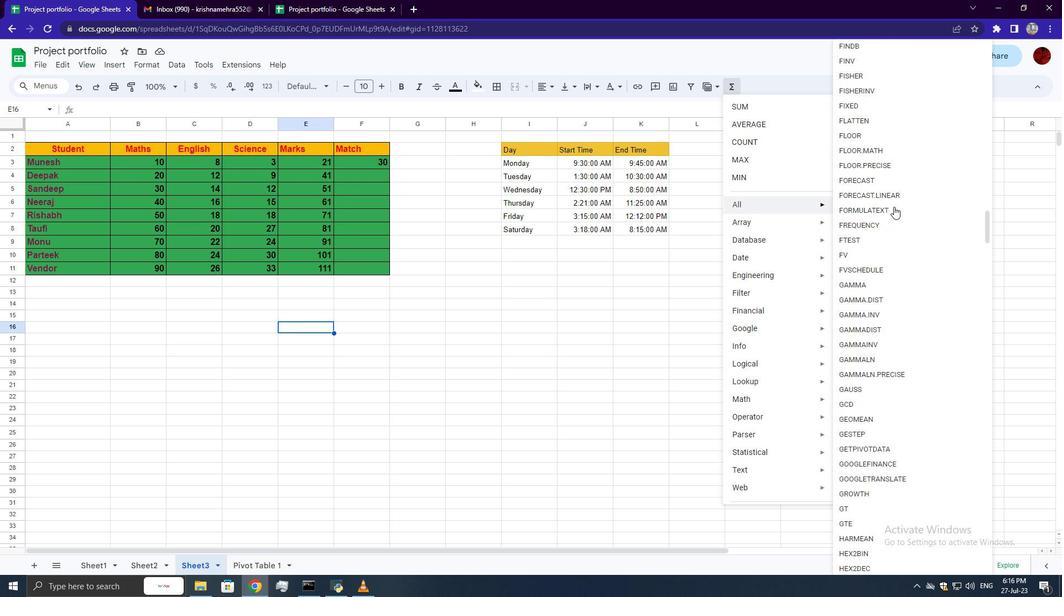 
Action: Mouse scrolled (893, 206) with delta (0, 0)
Screenshot: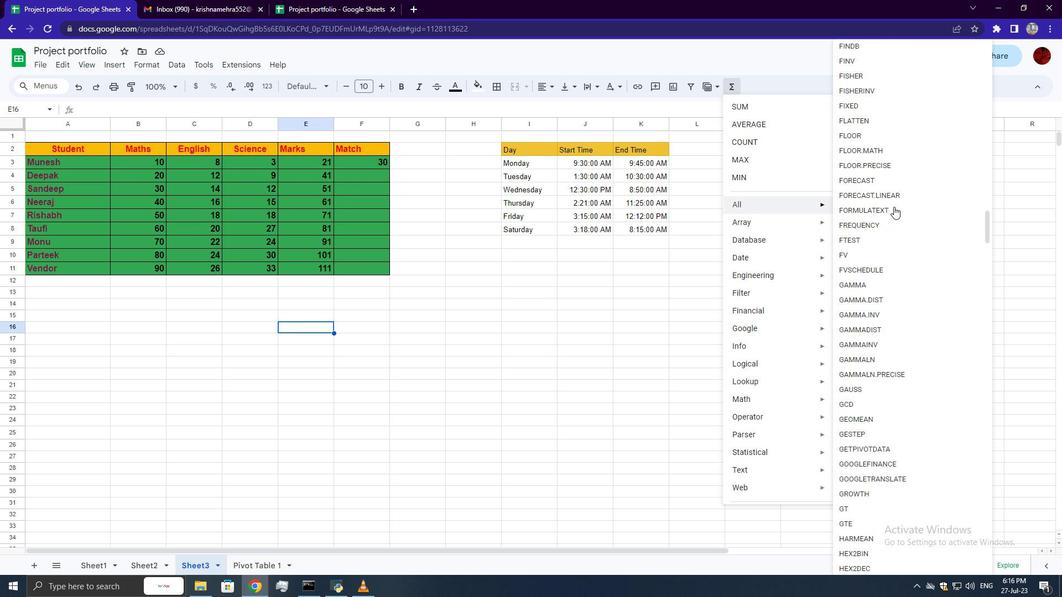 
Action: Mouse scrolled (893, 206) with delta (0, 0)
Screenshot: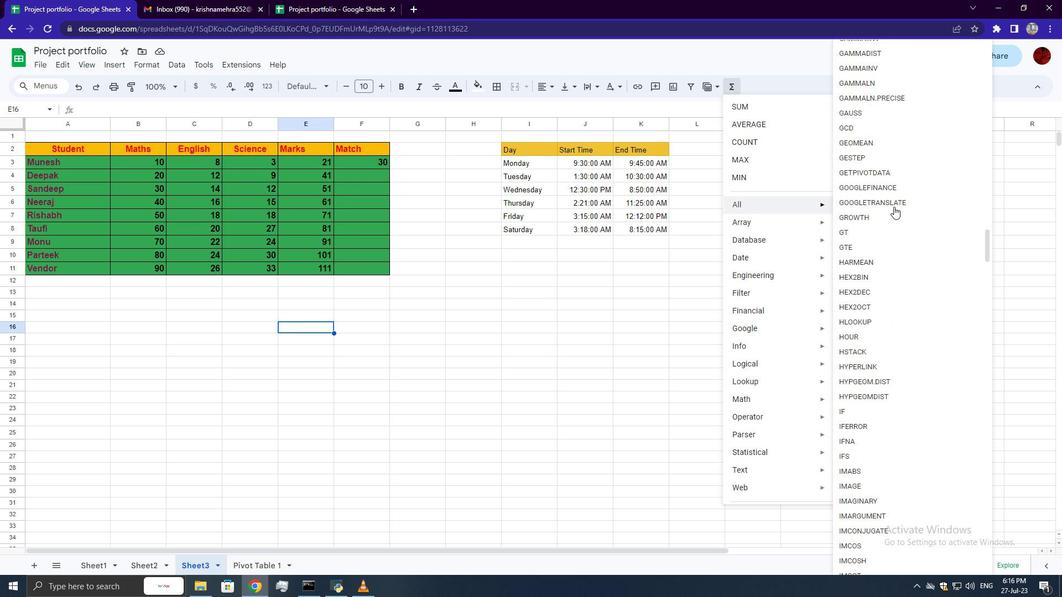 
Action: Mouse scrolled (893, 206) with delta (0, 0)
Screenshot: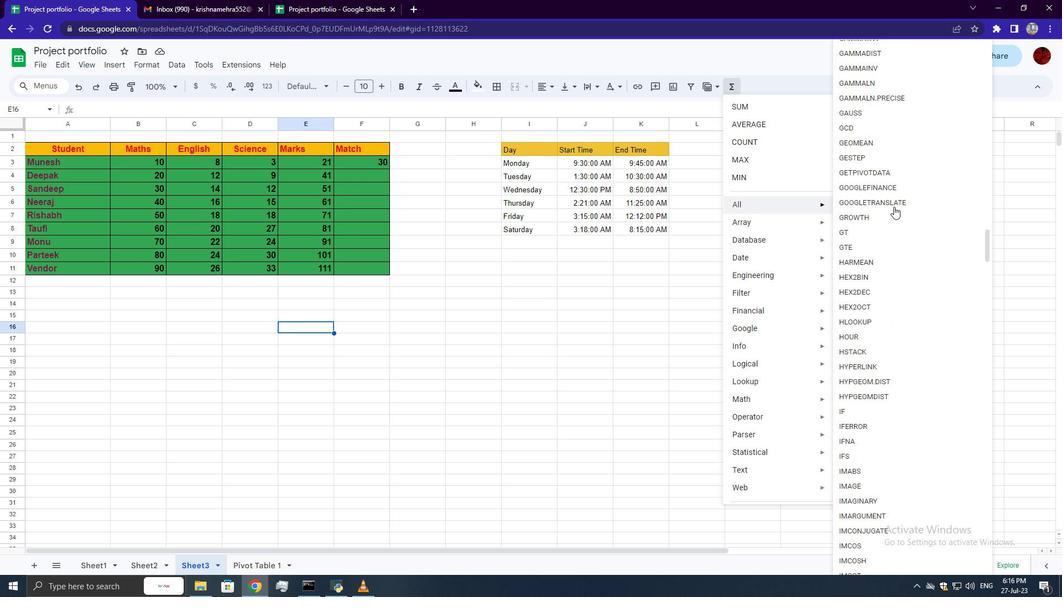 
Action: Mouse scrolled (893, 206) with delta (0, 0)
Screenshot: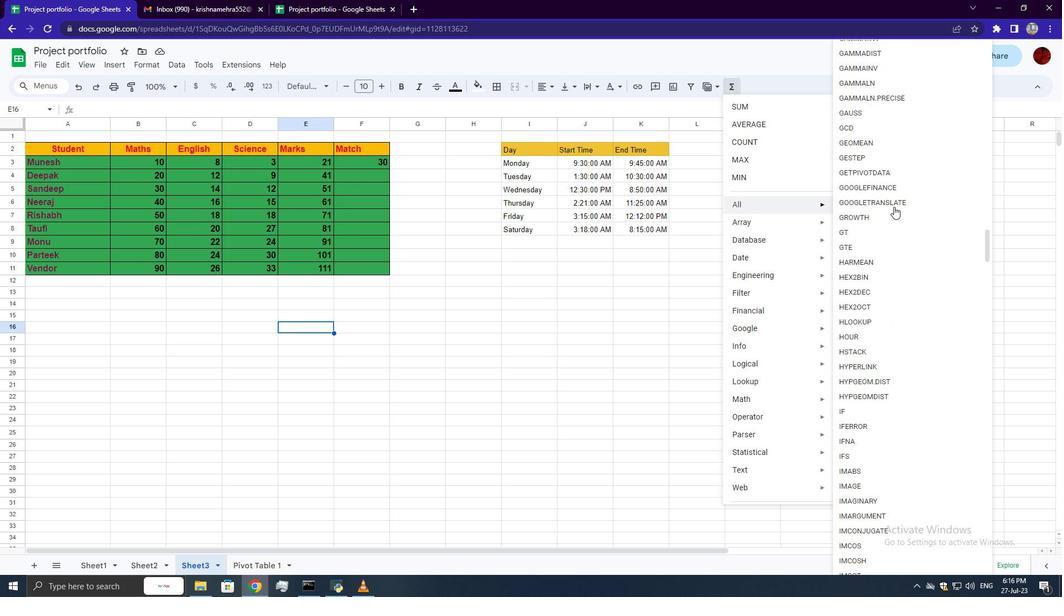 
Action: Mouse scrolled (893, 206) with delta (0, 0)
Screenshot: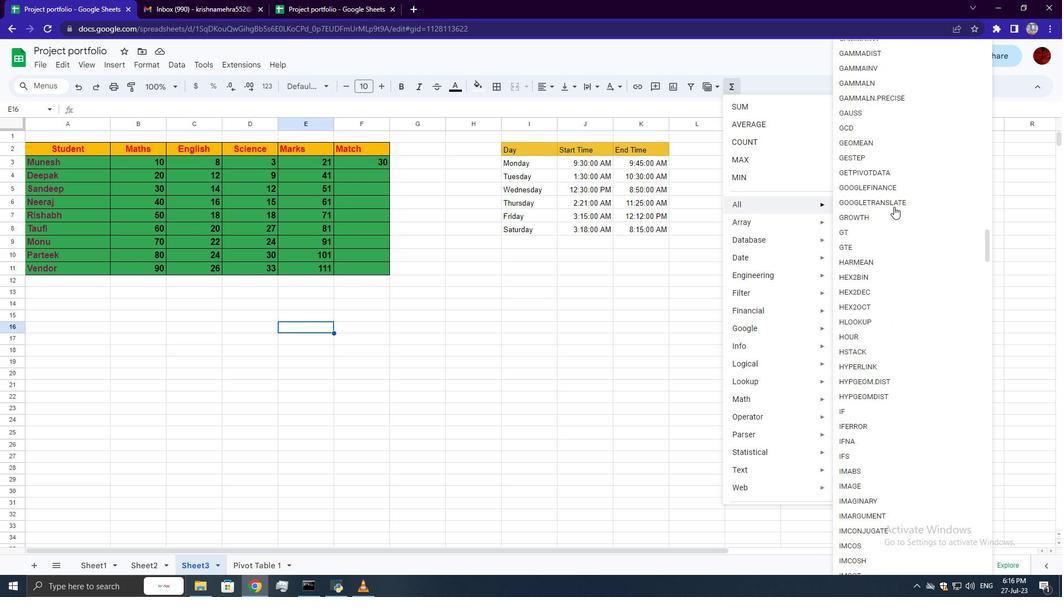 
Action: Mouse scrolled (893, 206) with delta (0, 0)
Screenshot: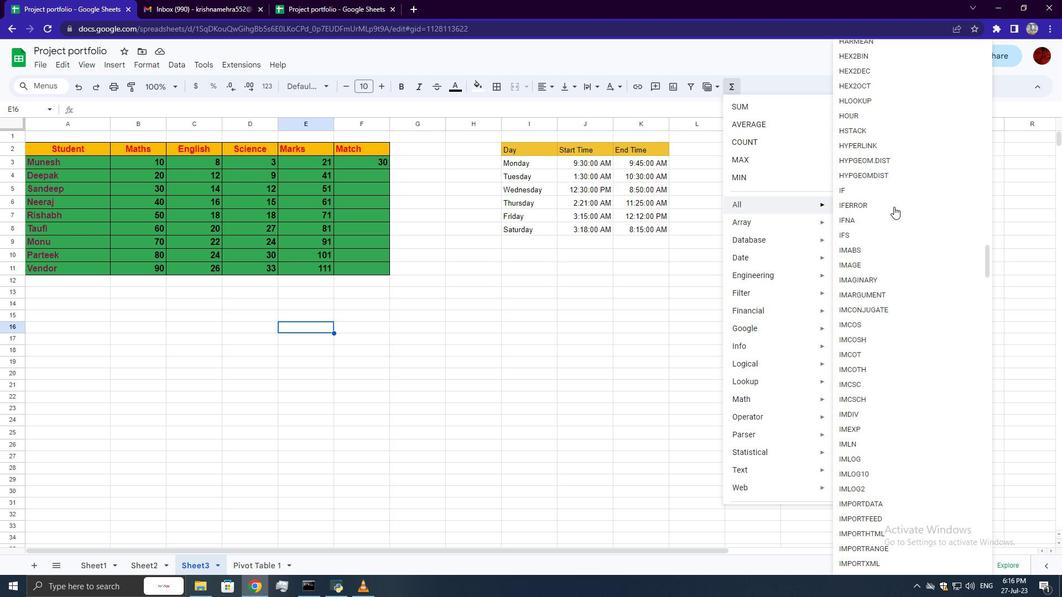 
Action: Mouse scrolled (893, 206) with delta (0, 0)
Screenshot: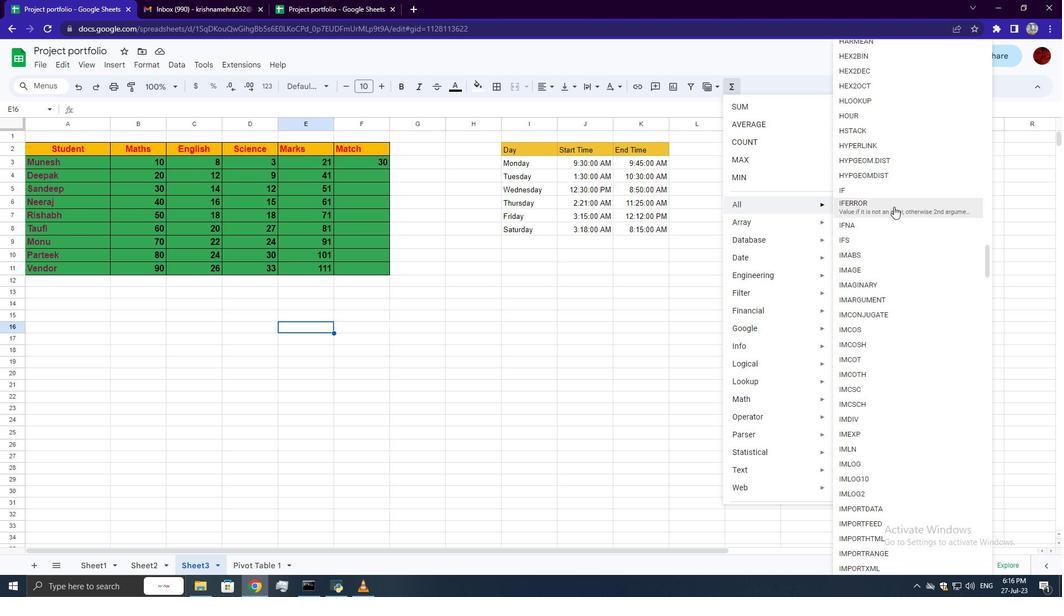 
Action: Mouse scrolled (893, 206) with delta (0, 0)
Screenshot: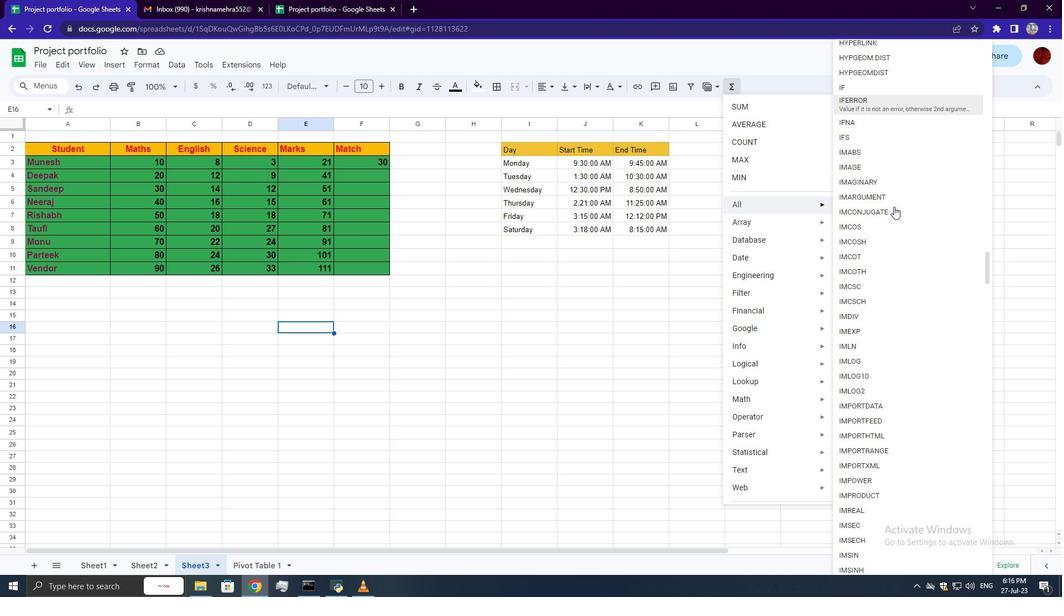 
Action: Mouse scrolled (893, 206) with delta (0, 0)
Screenshot: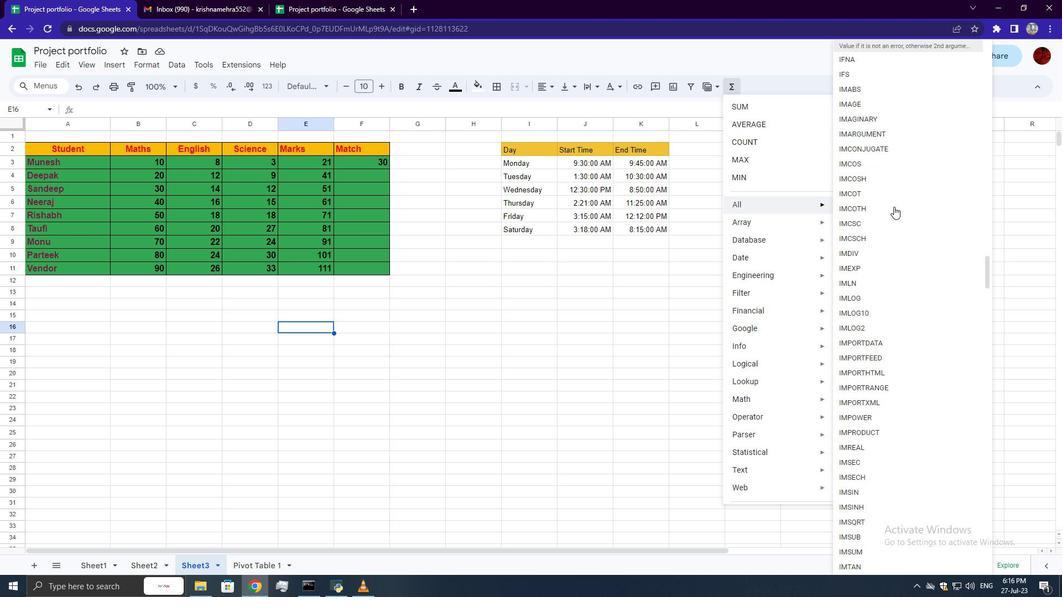 
Action: Mouse scrolled (893, 206) with delta (0, 0)
Screenshot: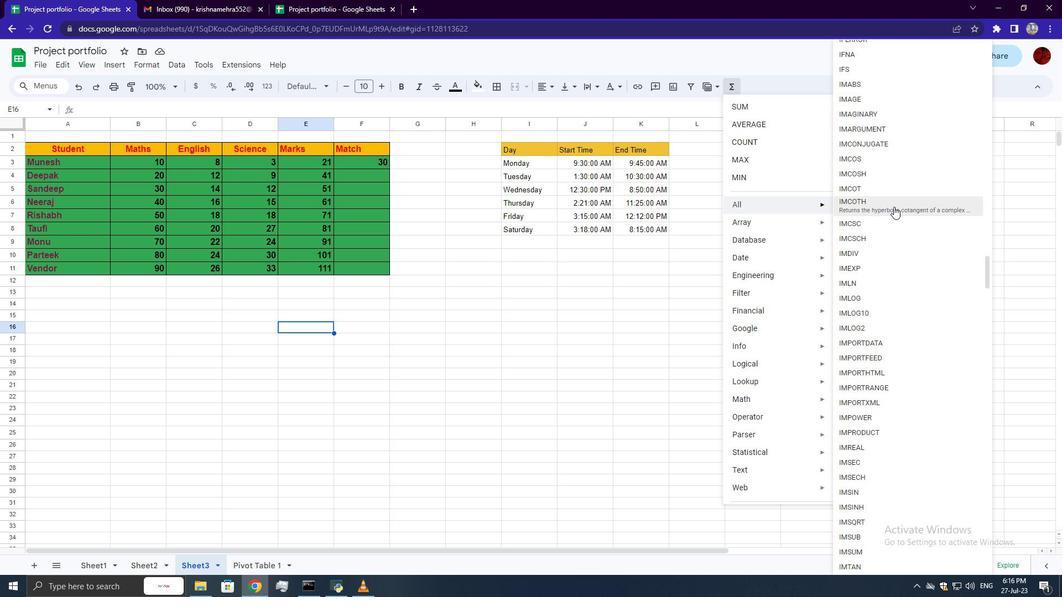 
Action: Mouse scrolled (893, 206) with delta (0, 0)
Screenshot: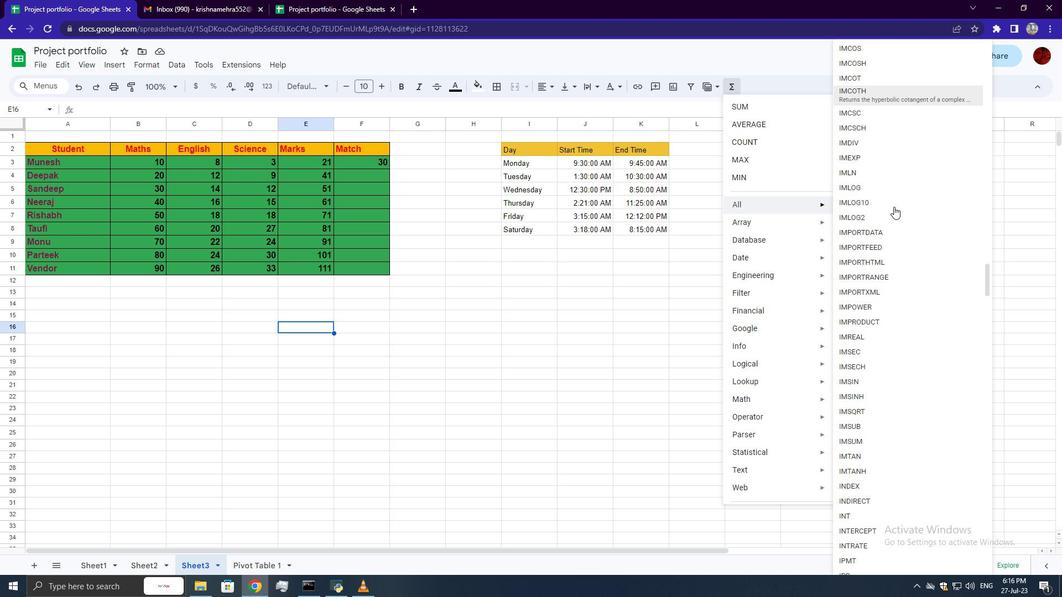 
Action: Mouse scrolled (893, 206) with delta (0, 0)
Screenshot: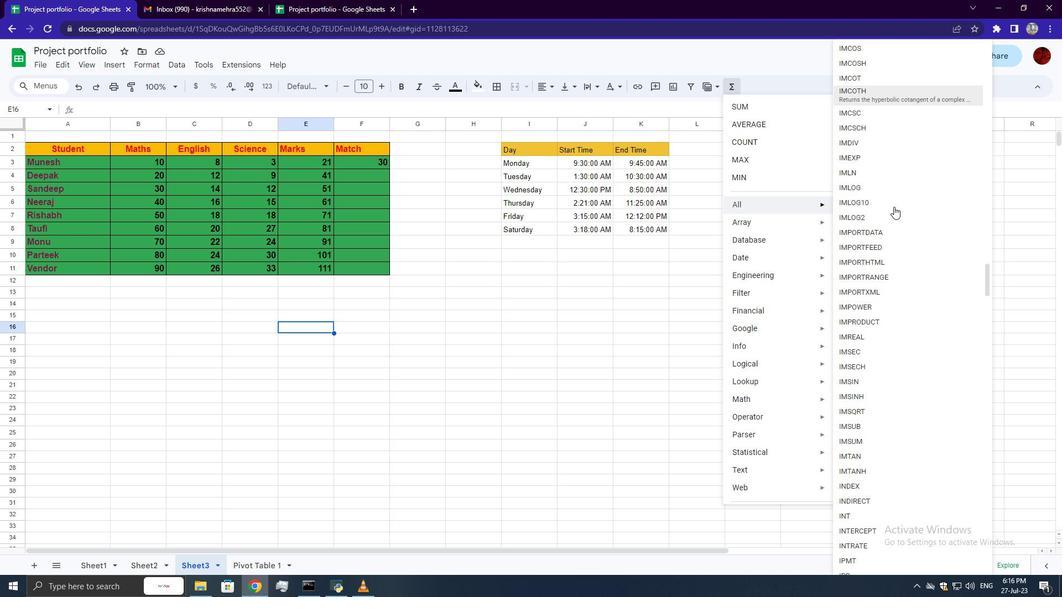 
Action: Mouse scrolled (893, 206) with delta (0, 0)
Screenshot: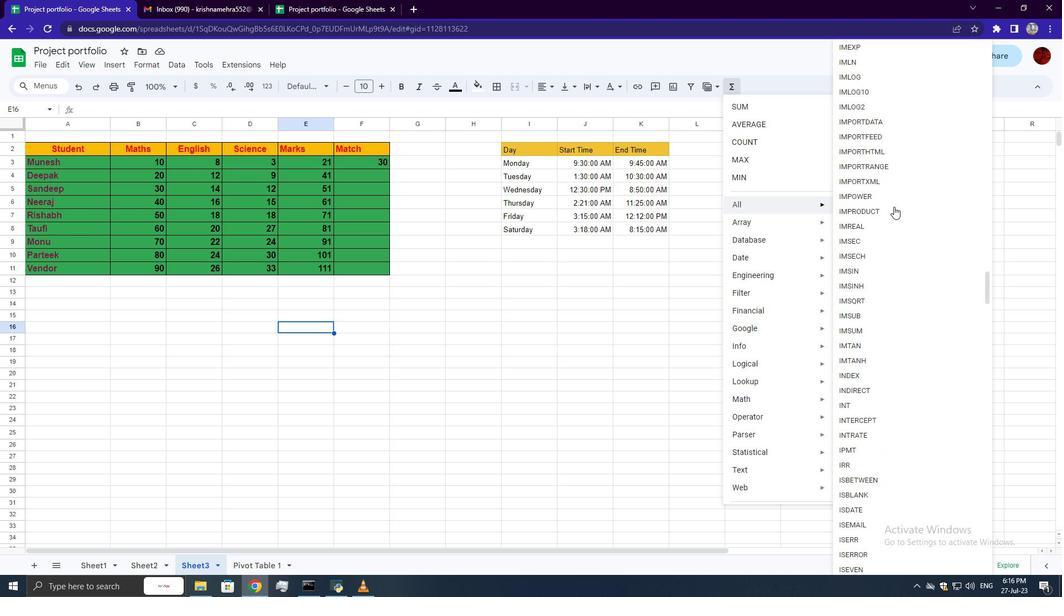 
Action: Mouse scrolled (893, 206) with delta (0, 0)
Screenshot: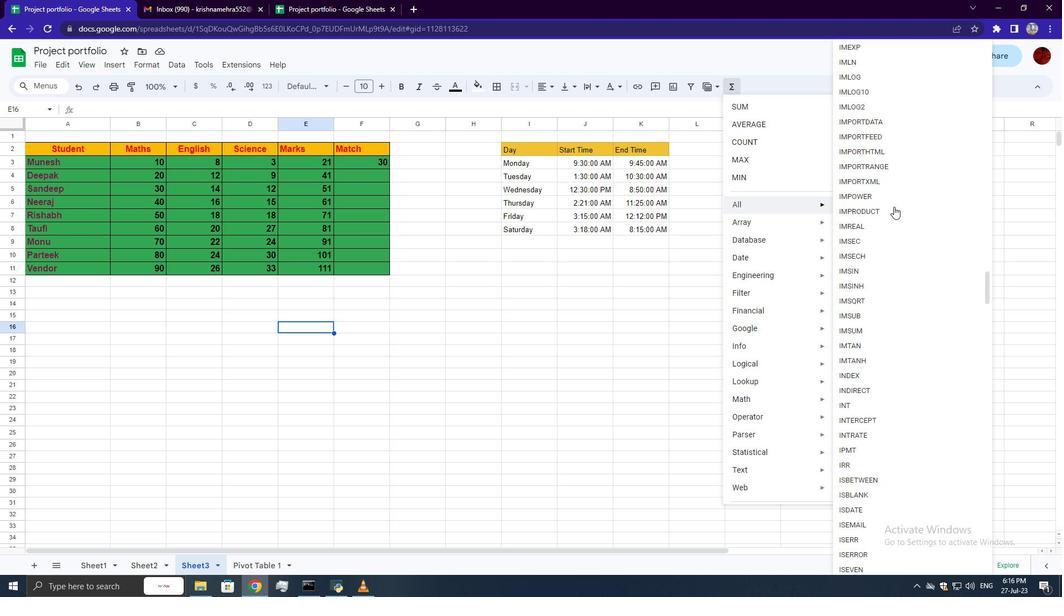 
Action: Mouse scrolled (893, 206) with delta (0, 0)
Screenshot: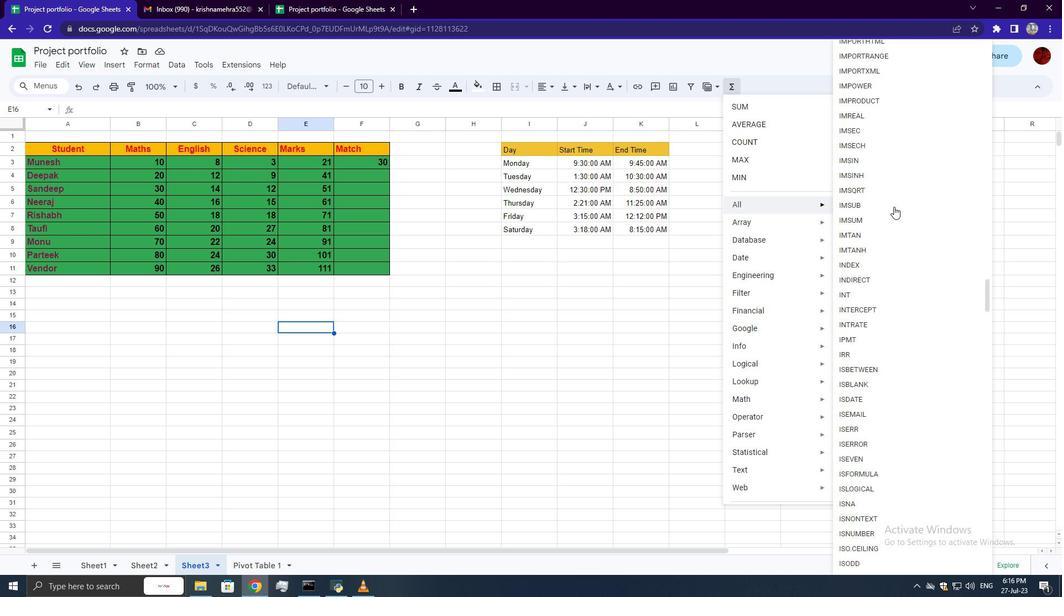 
Action: Mouse scrolled (893, 206) with delta (0, 0)
Screenshot: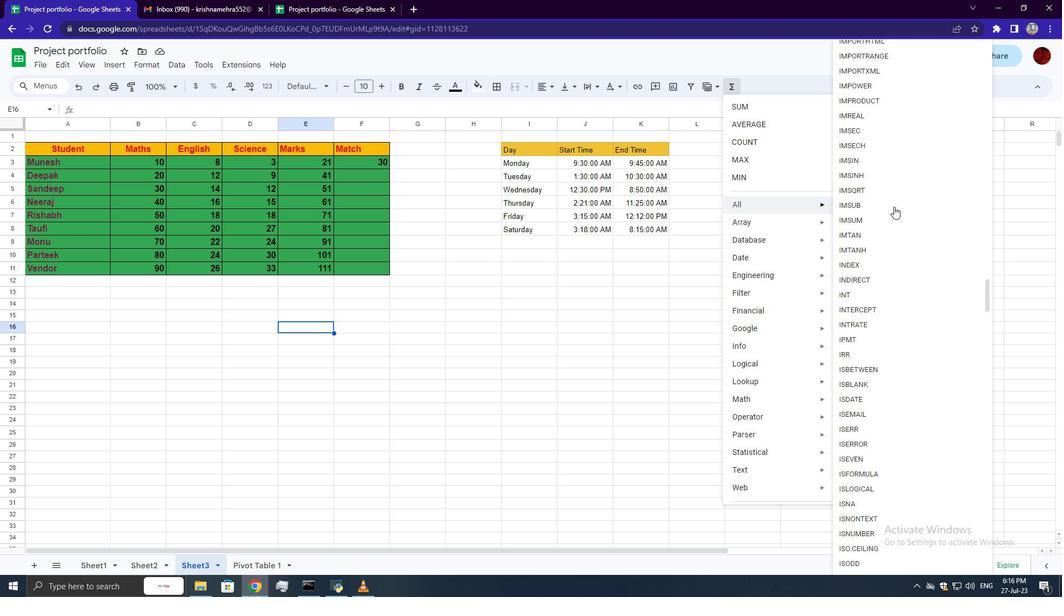 
Action: Mouse scrolled (893, 206) with delta (0, 0)
Screenshot: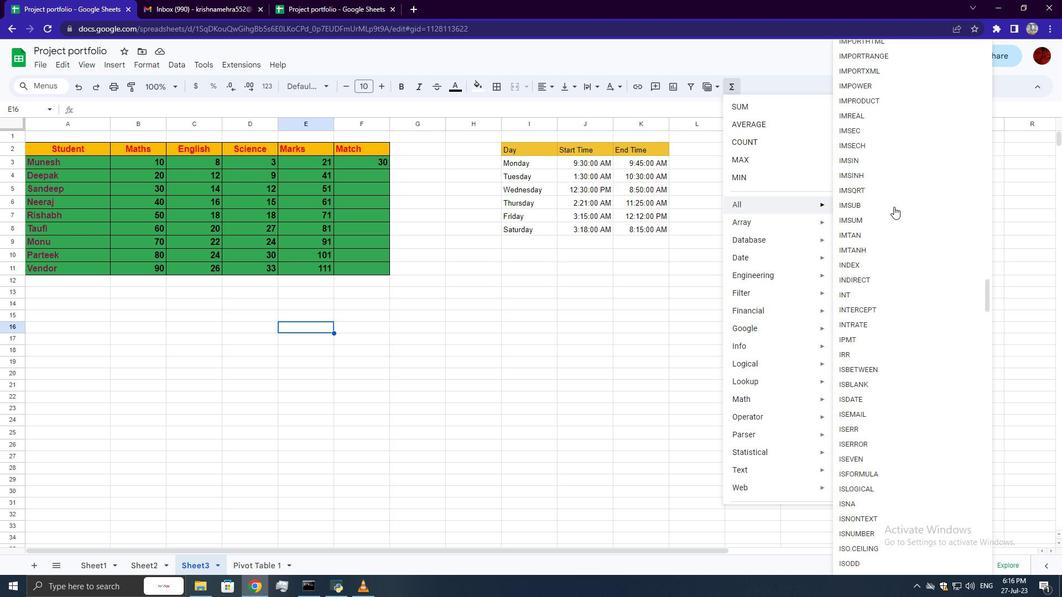 
Action: Mouse scrolled (893, 206) with delta (0, 0)
Screenshot: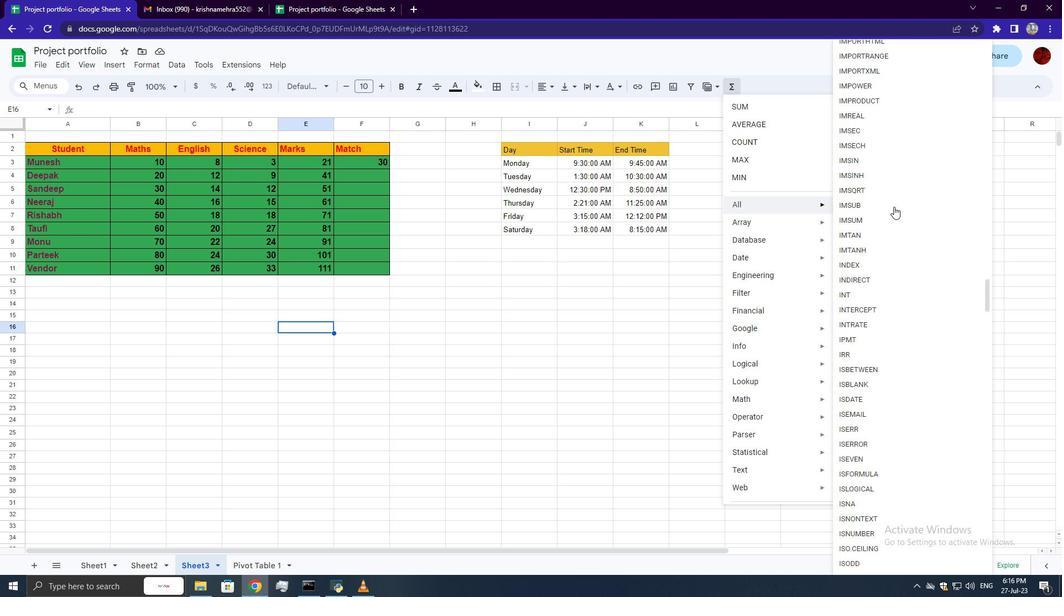 
Action: Mouse scrolled (893, 206) with delta (0, 0)
Screenshot: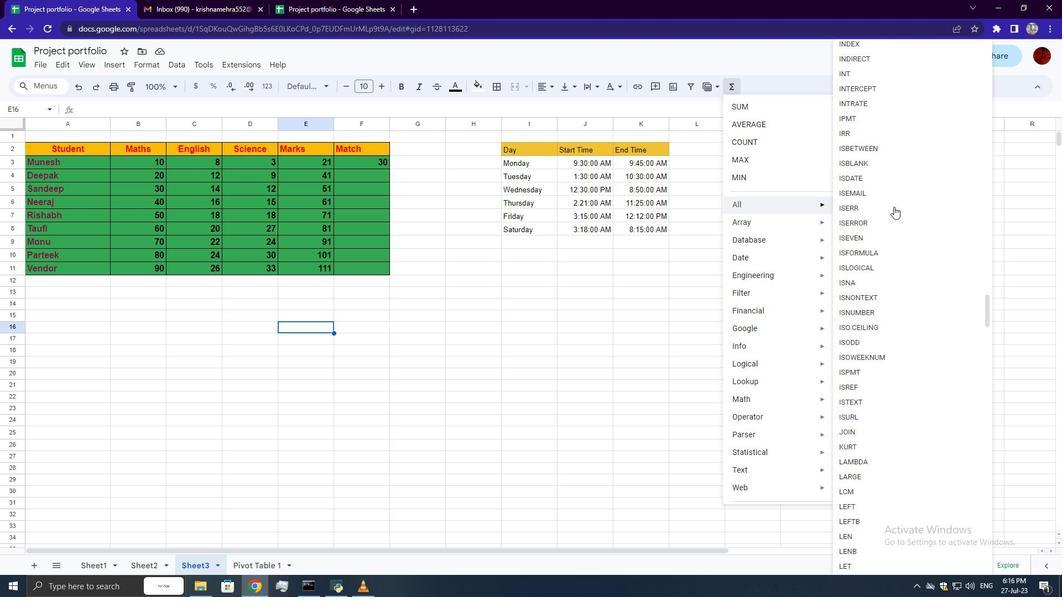 
Action: Mouse scrolled (893, 206) with delta (0, 0)
Screenshot: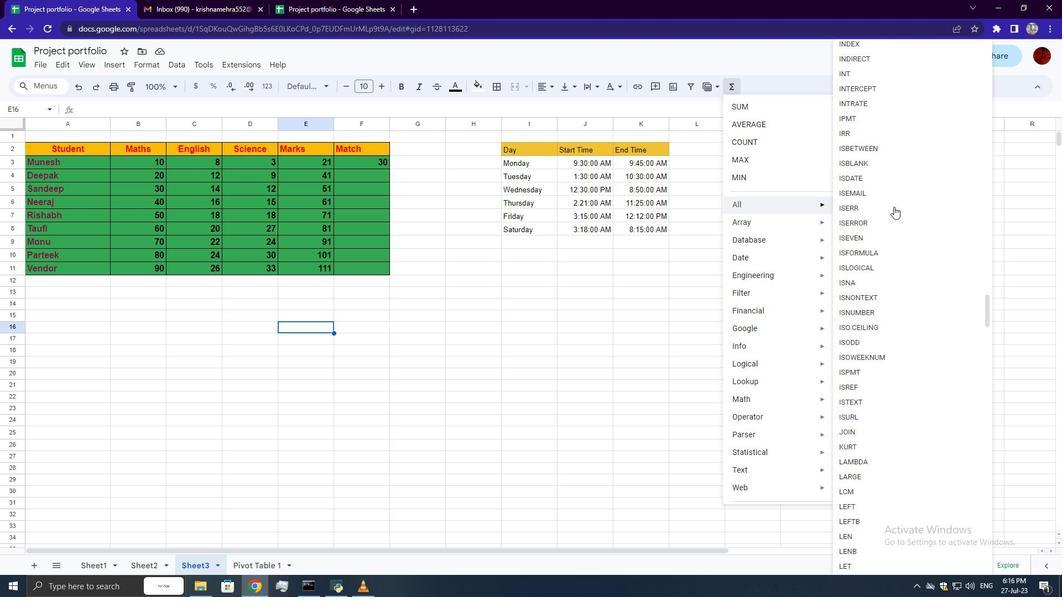 
Action: Mouse scrolled (893, 206) with delta (0, 0)
Screenshot: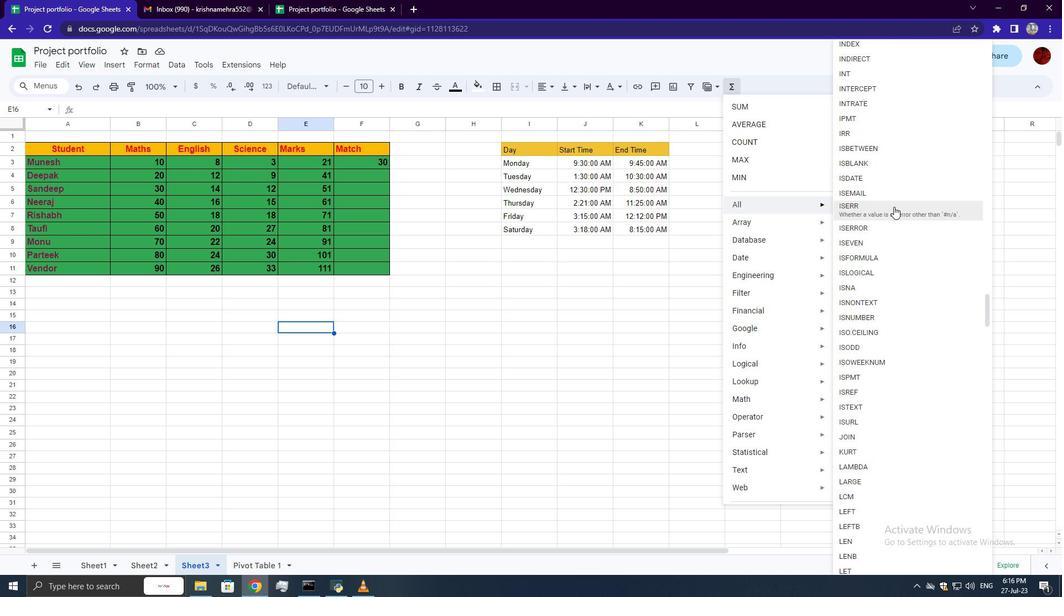 
Action: Mouse scrolled (893, 206) with delta (0, 0)
Screenshot: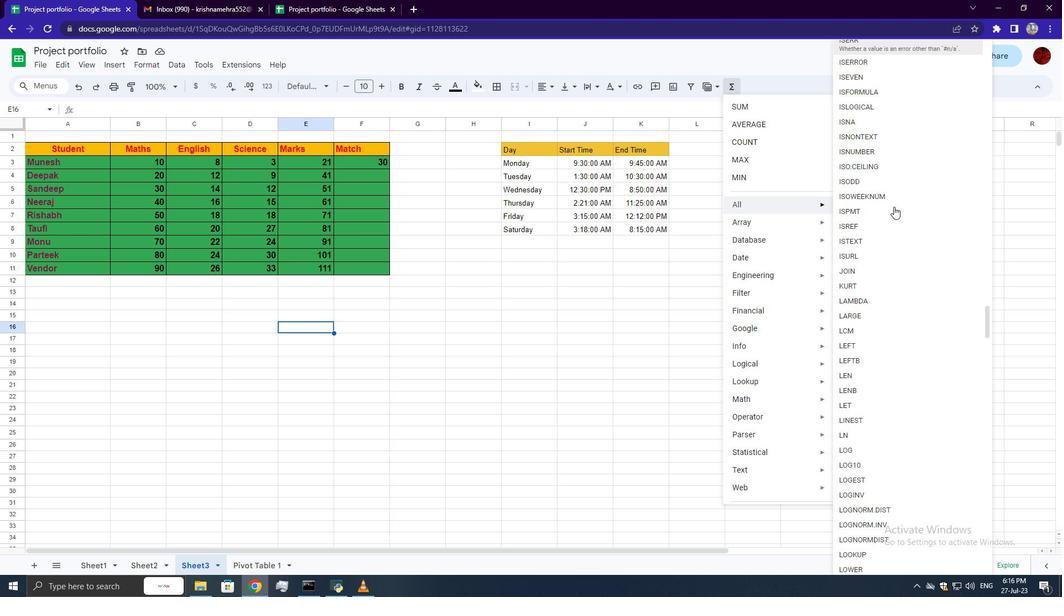 
Action: Mouse scrolled (893, 206) with delta (0, 0)
Screenshot: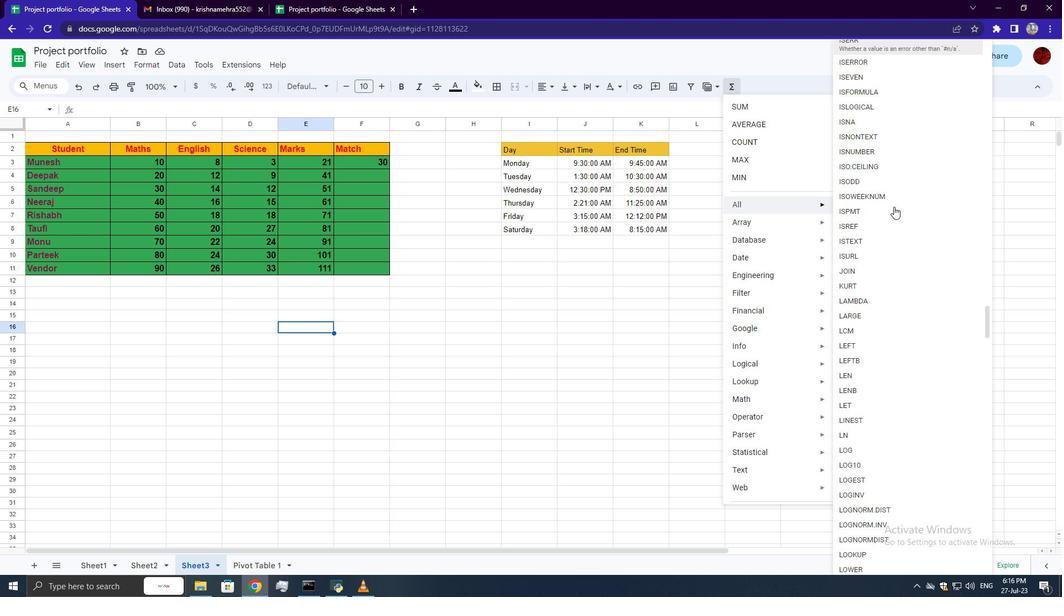 
Action: Mouse scrolled (893, 206) with delta (0, 0)
Screenshot: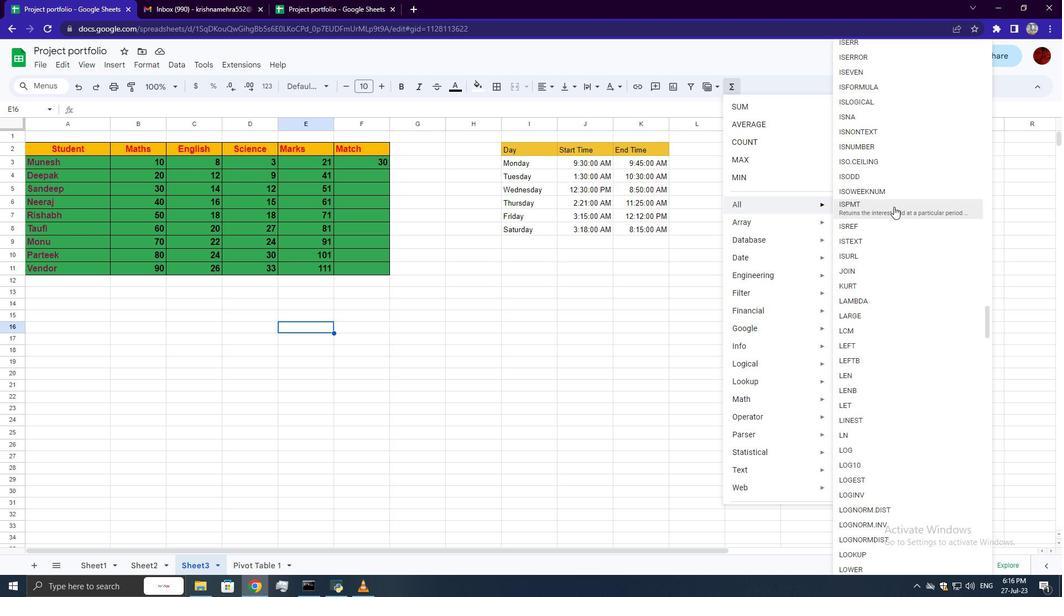 
Action: Mouse scrolled (893, 206) with delta (0, 0)
Screenshot: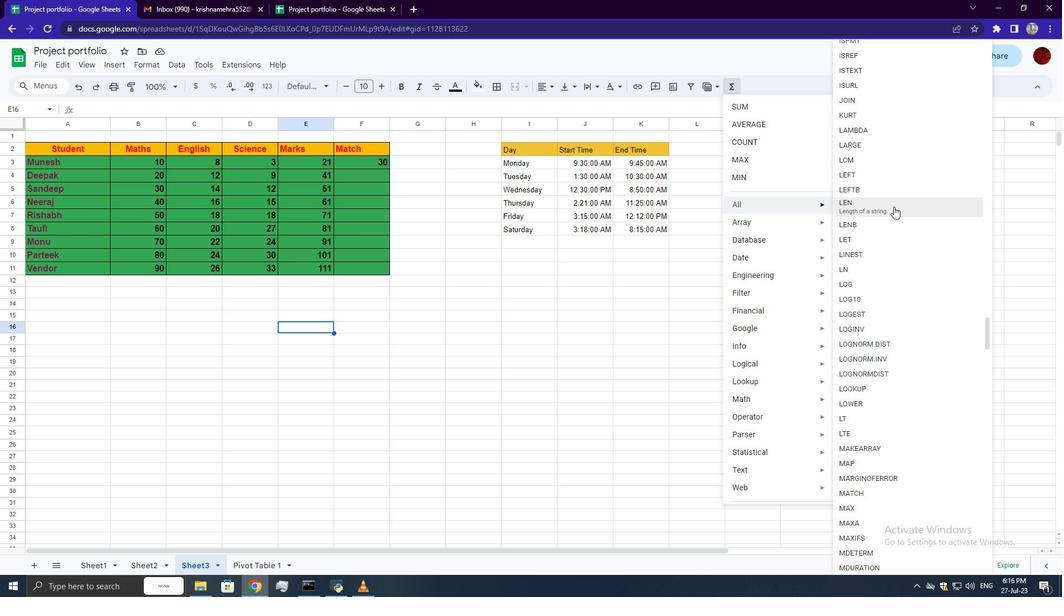 
Action: Mouse scrolled (893, 206) with delta (0, 0)
Screenshot: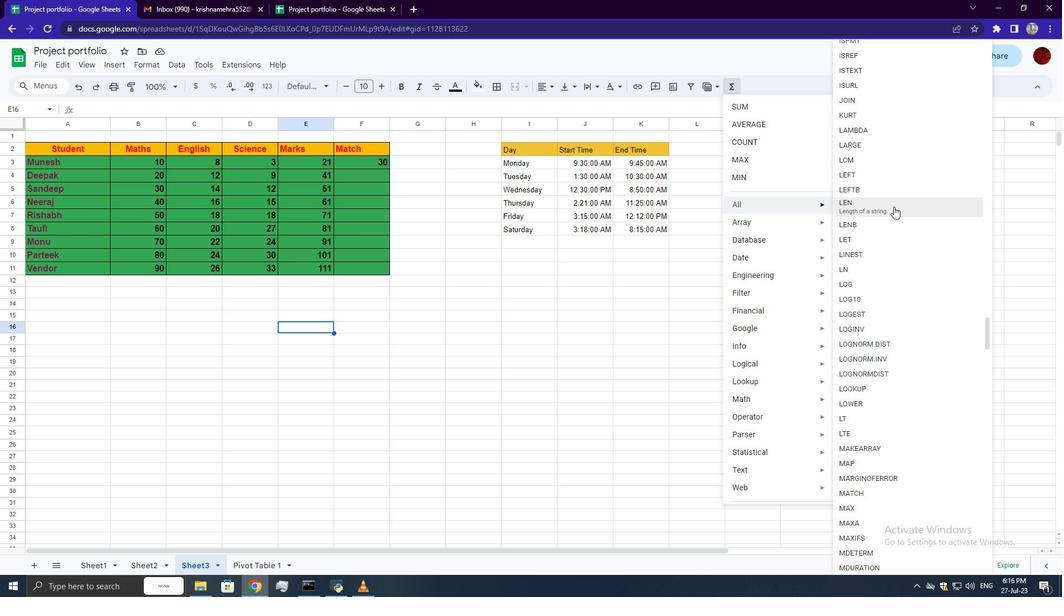 
Action: Mouse scrolled (893, 206) with delta (0, 0)
Screenshot: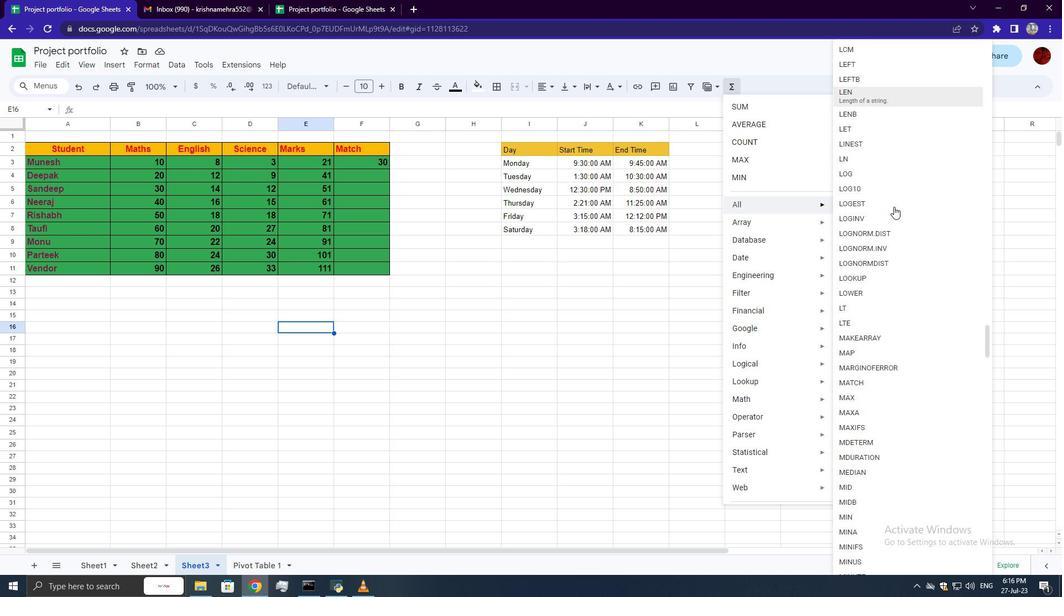 
Action: Mouse scrolled (893, 206) with delta (0, 0)
Screenshot: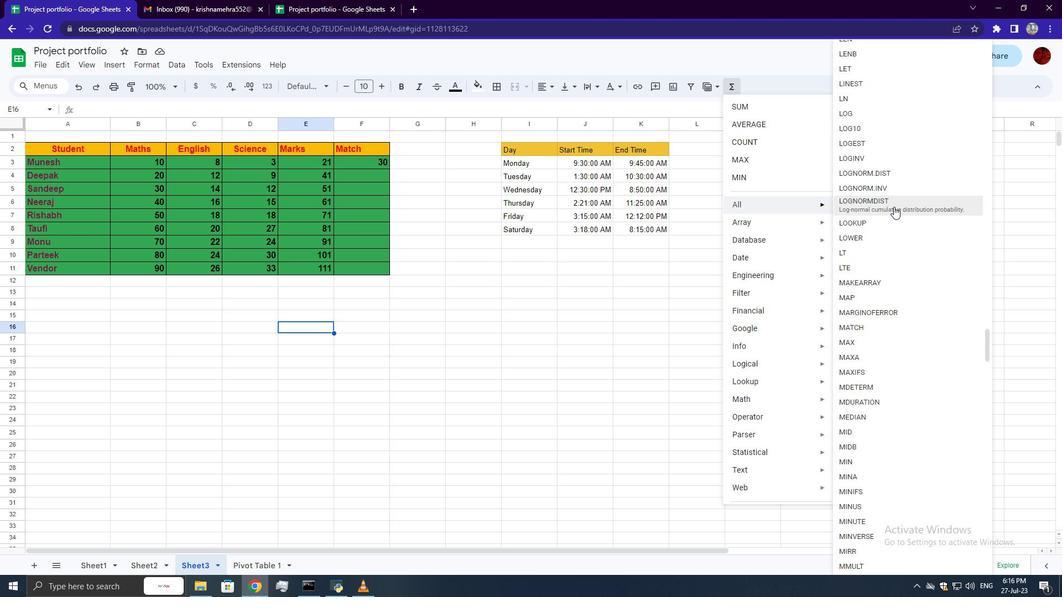 
Action: Mouse scrolled (893, 206) with delta (0, 0)
Screenshot: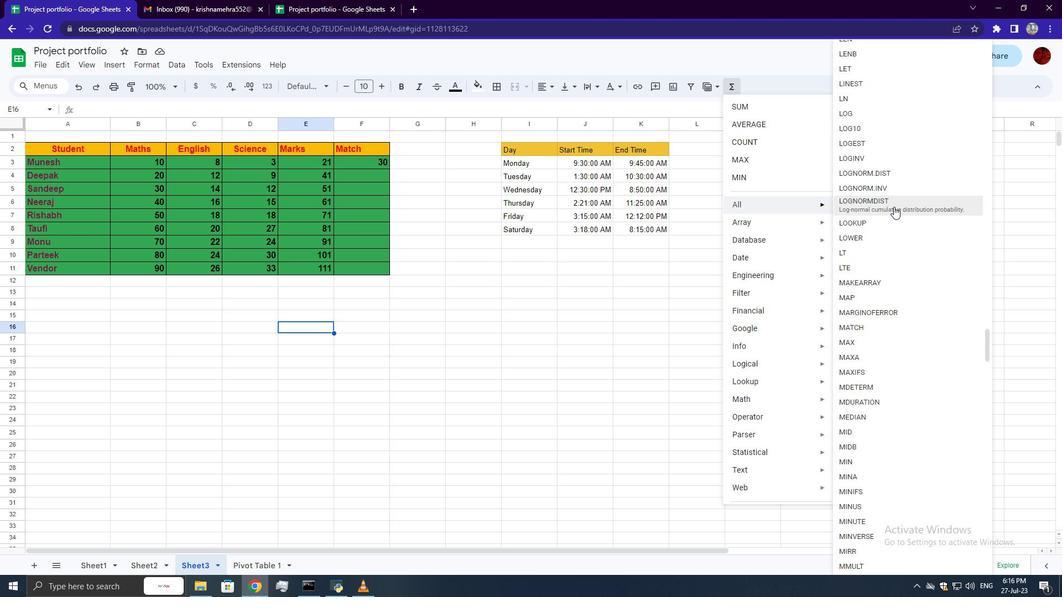 
Action: Mouse moved to (875, 248)
Screenshot: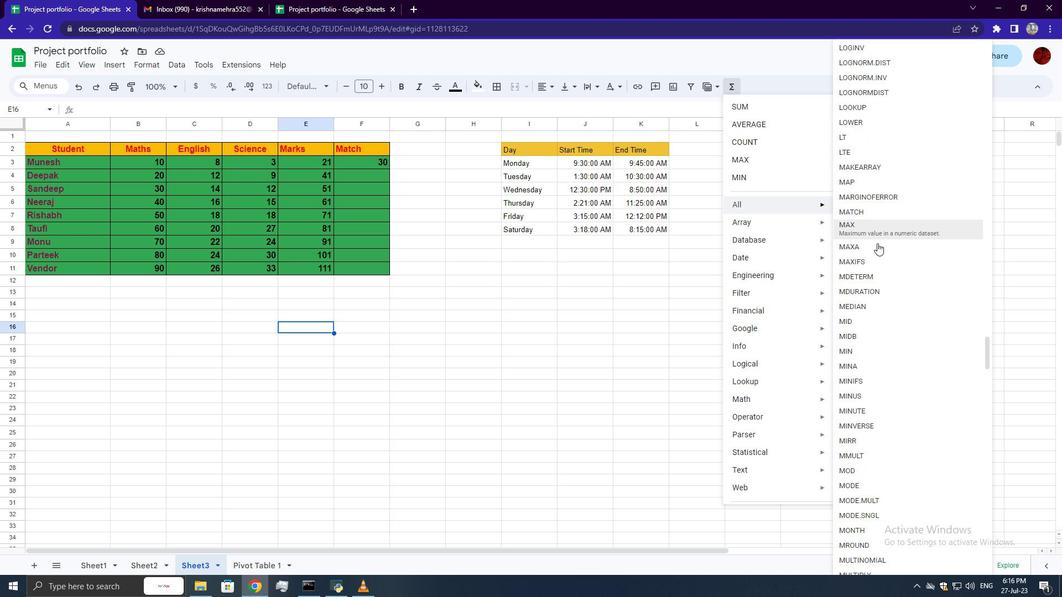 
Action: Mouse pressed left at (875, 248)
Screenshot: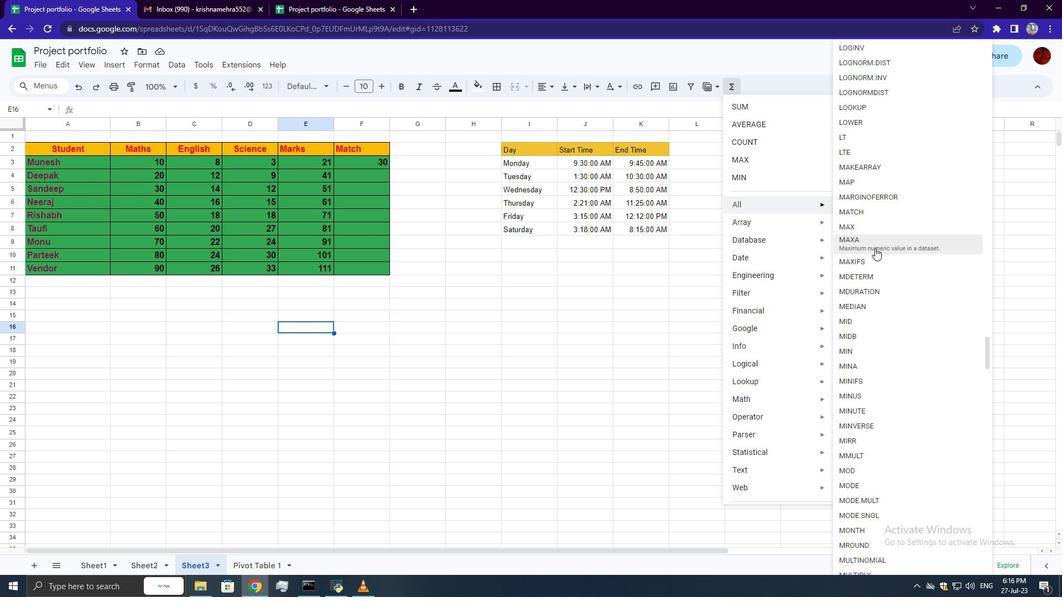 
Action: Mouse moved to (143, 162)
Screenshot: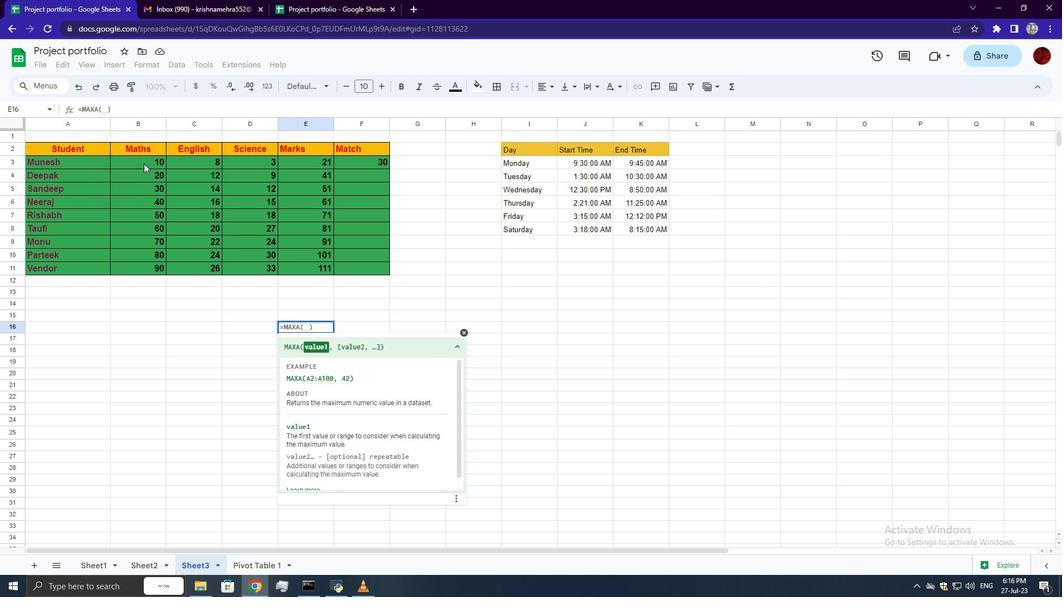 
Action: Mouse pressed left at (143, 162)
Screenshot: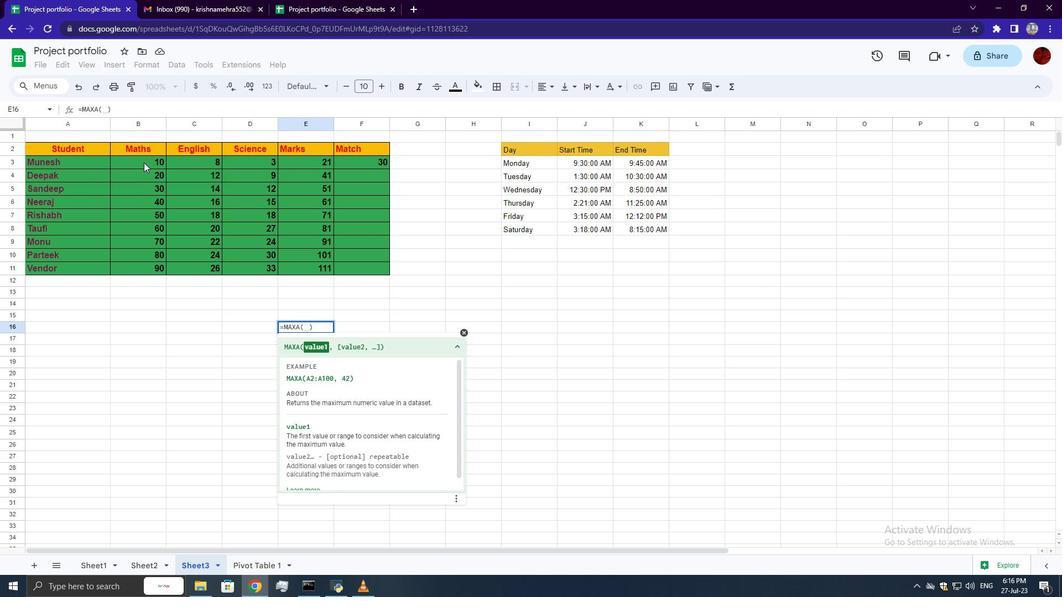 
Action: Mouse moved to (255, 266)
Screenshot: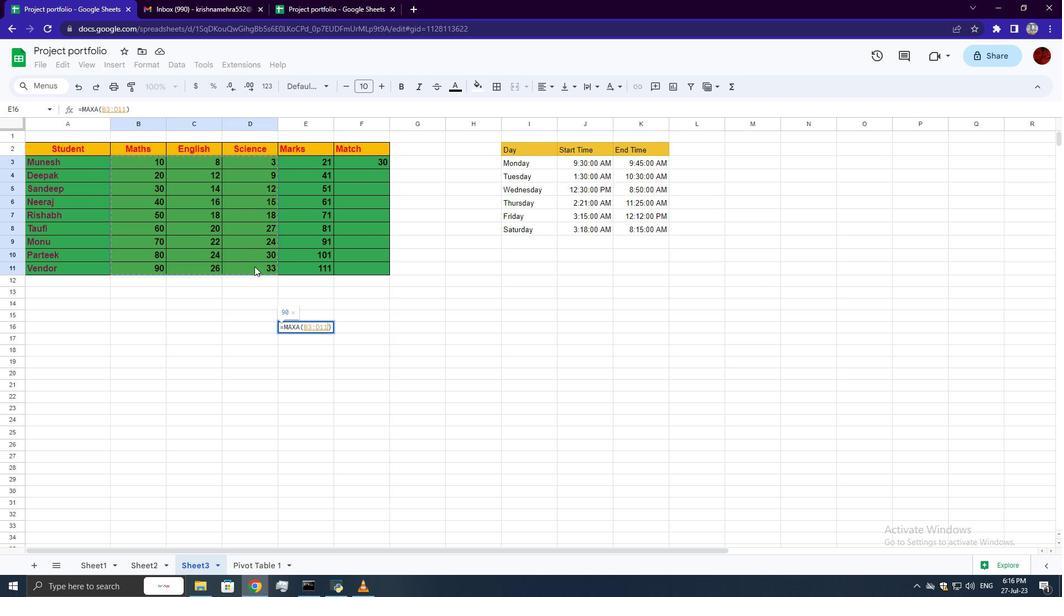 
Action: Key pressed <Key.enter>
Screenshot: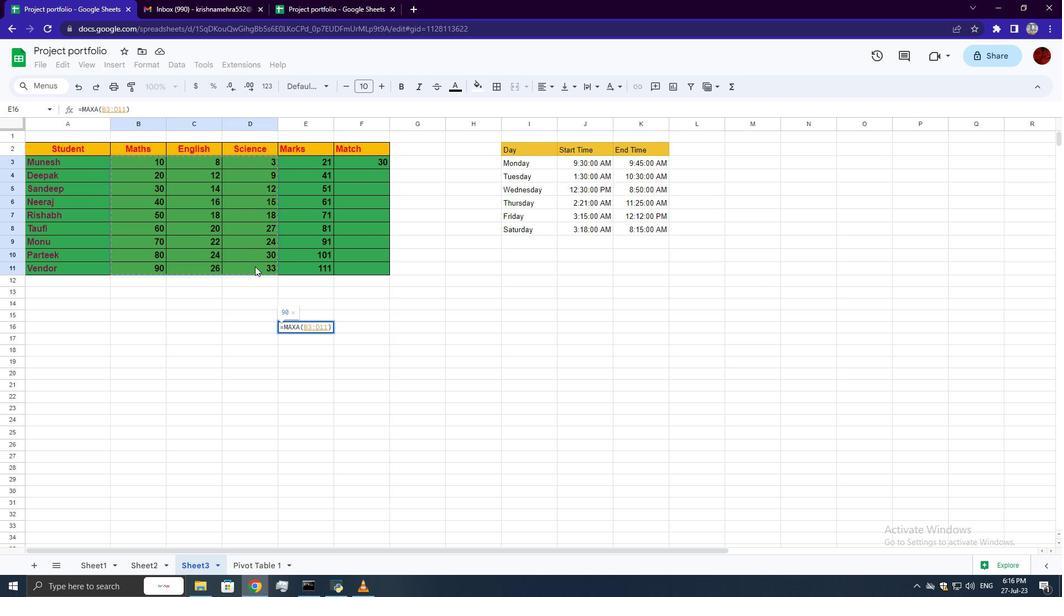 
